 Task: Calculate the distance between Nashville and Radnor Lake.
Action: Key pressed ashvill
Screenshot: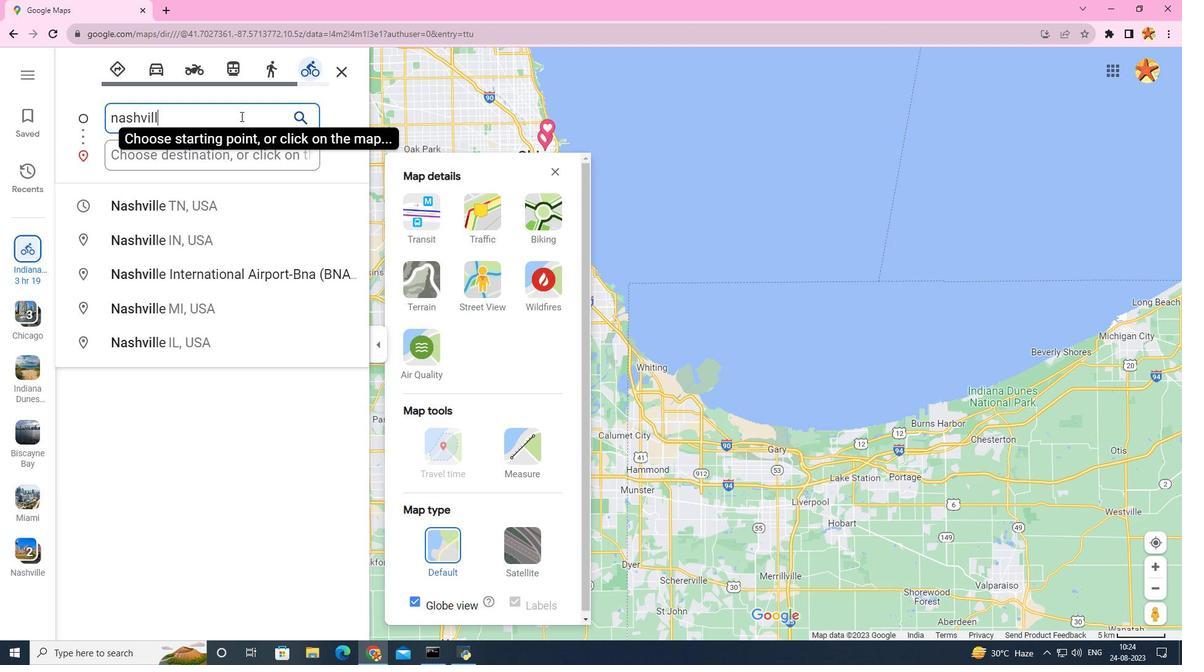 
Action: Mouse moved to (160, 215)
Screenshot: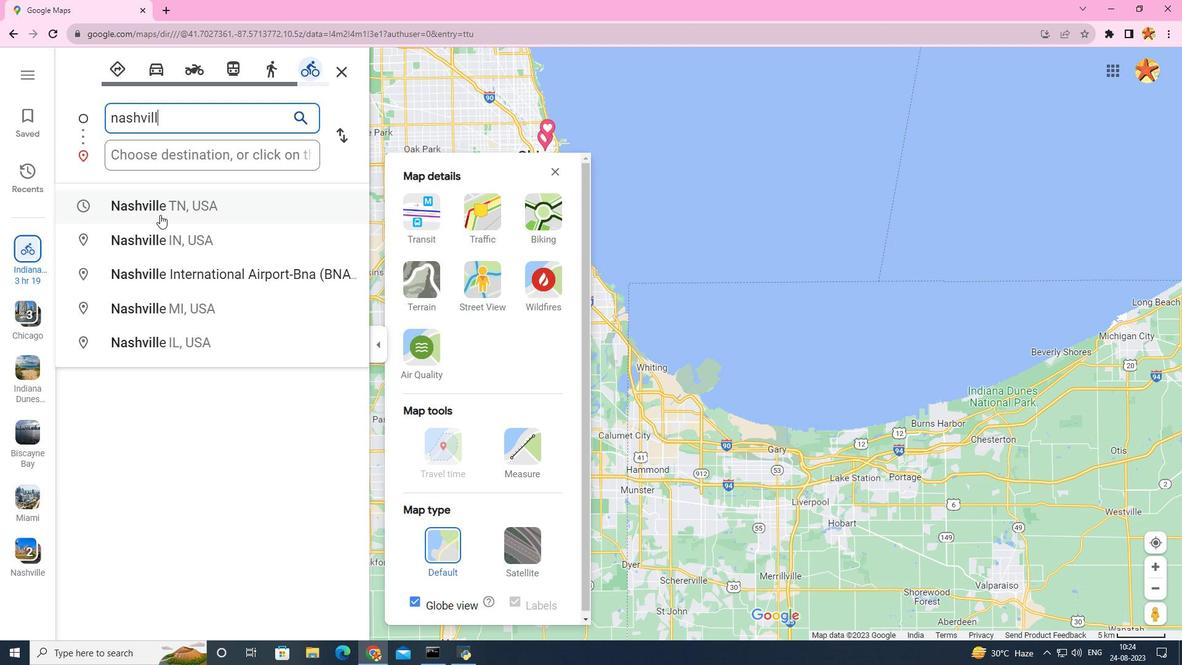 
Action: Mouse scrolled (160, 216) with delta (0, 0)
Screenshot: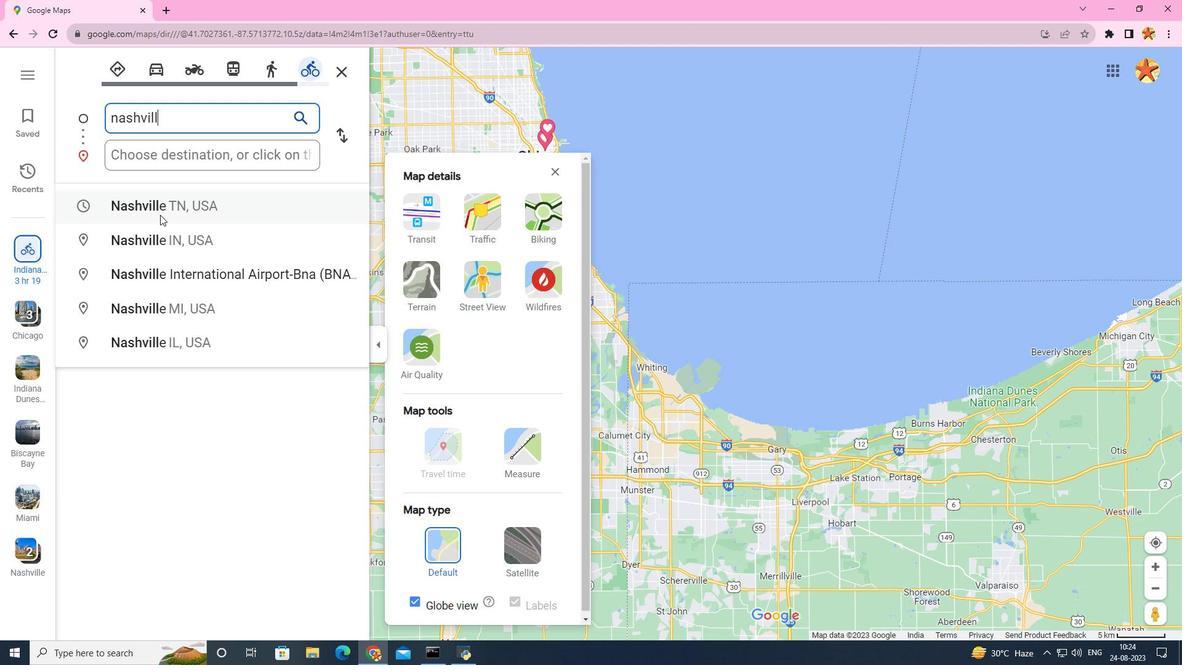 
Action: Mouse moved to (160, 214)
Screenshot: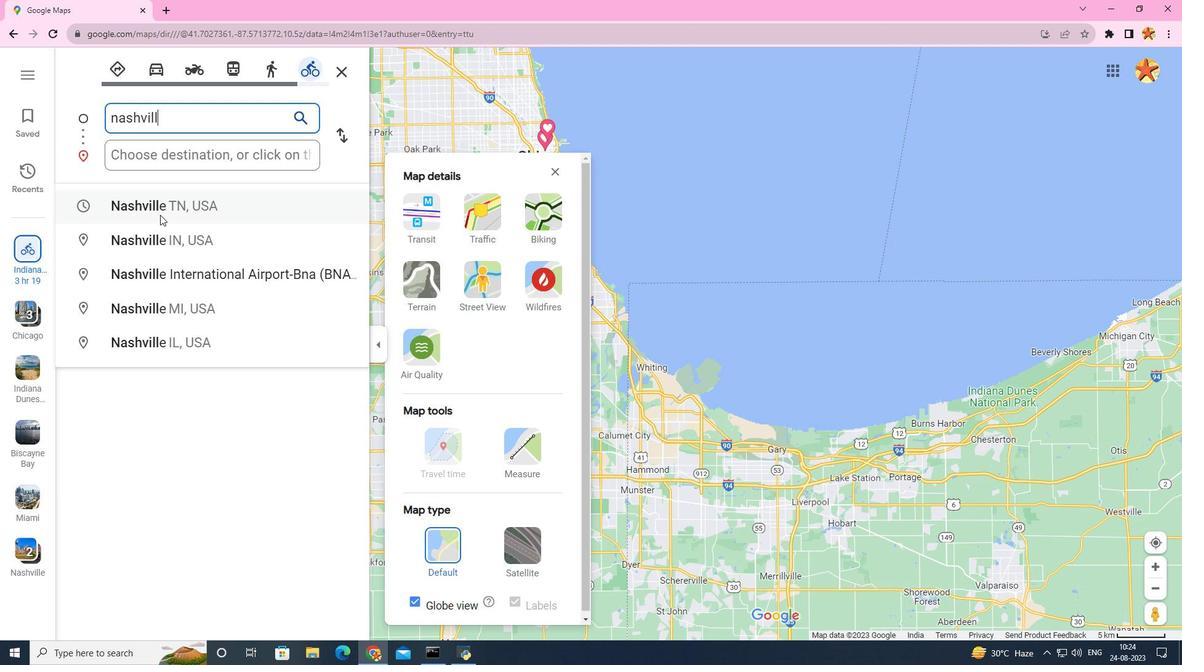 
Action: Mouse pressed left at (160, 214)
Screenshot: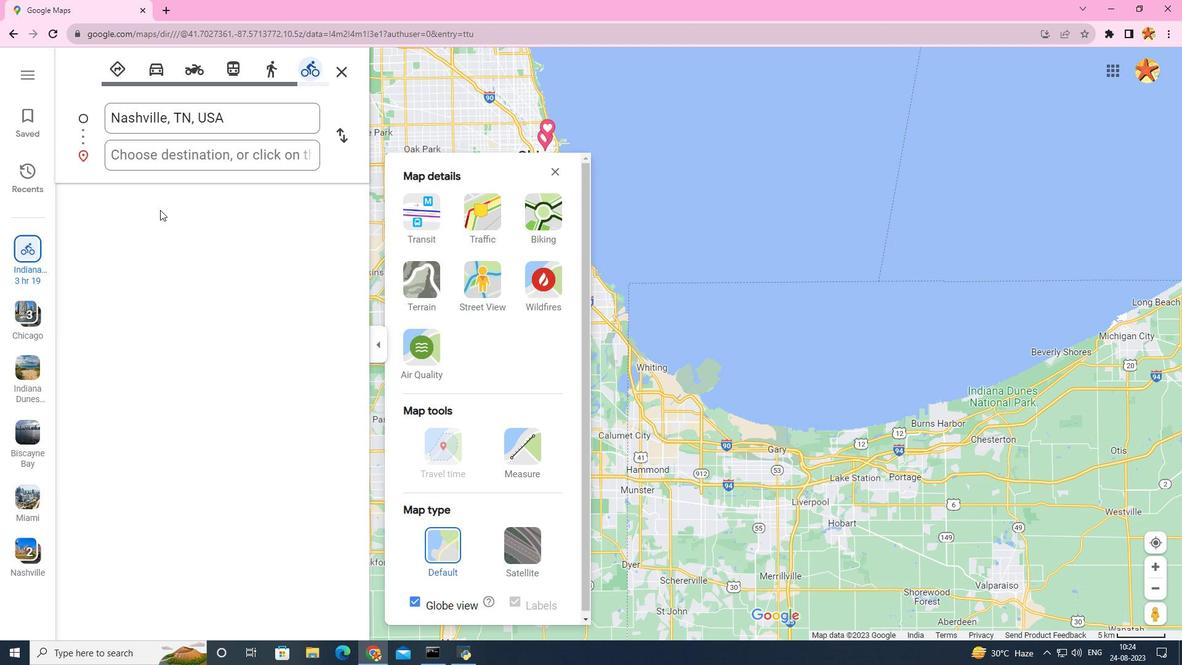 
Action: Mouse moved to (154, 155)
Screenshot: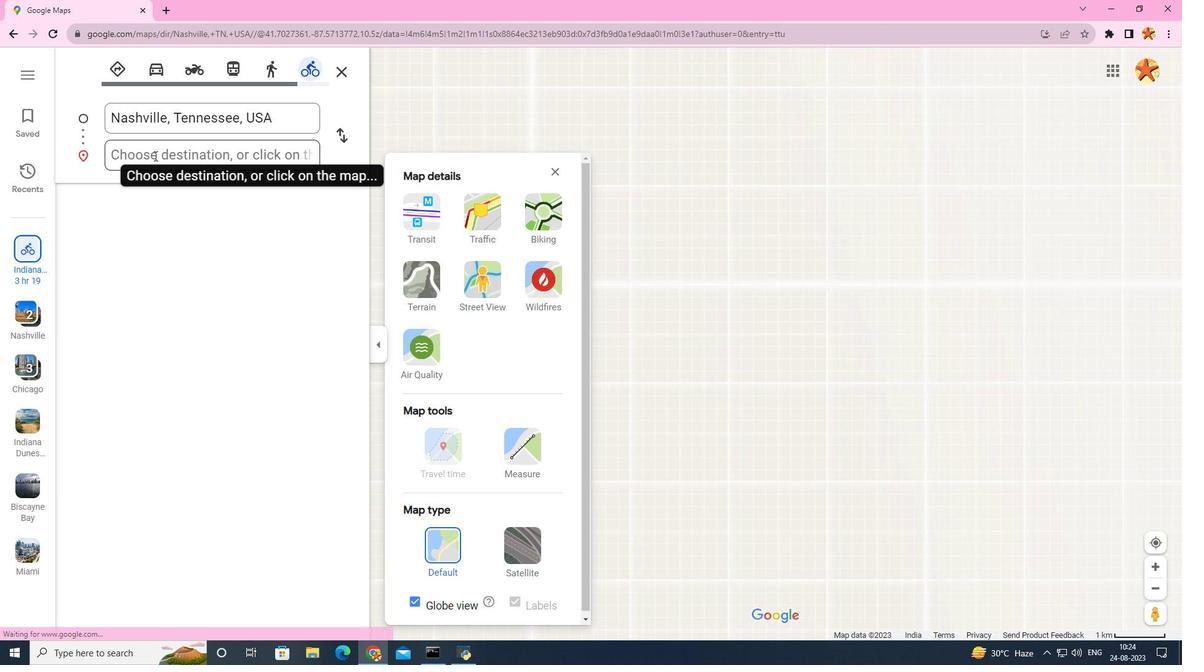 
Action: Mouse pressed left at (154, 155)
Screenshot: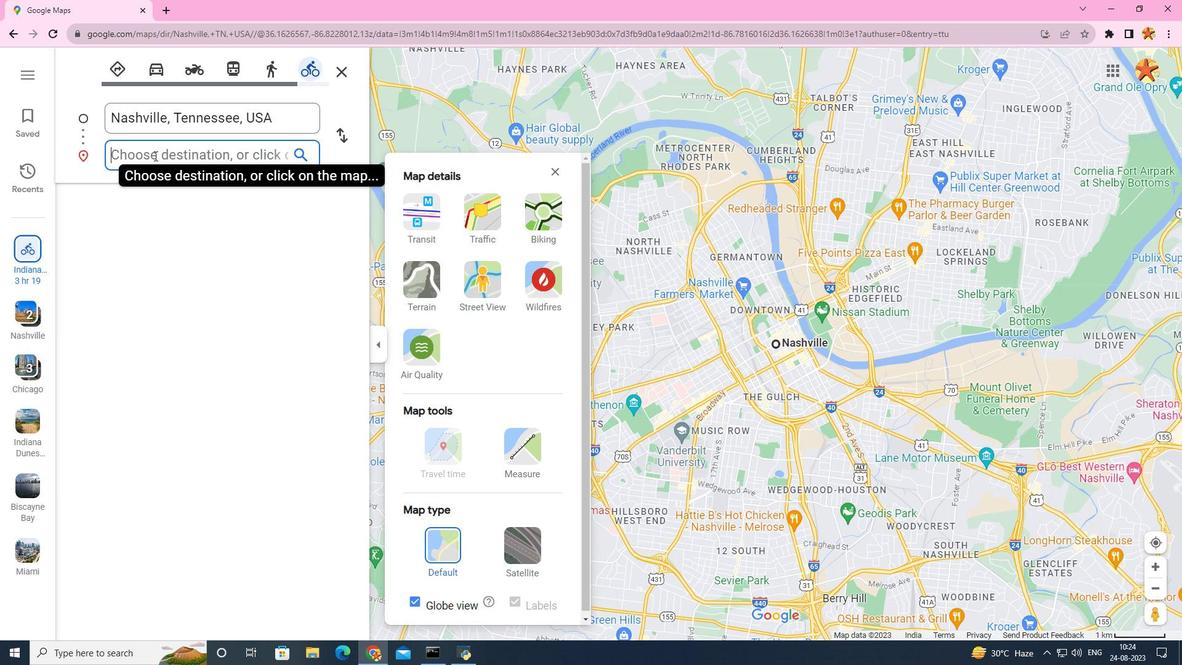 
Action: Mouse scrolled (154, 155) with delta (0, 0)
Screenshot: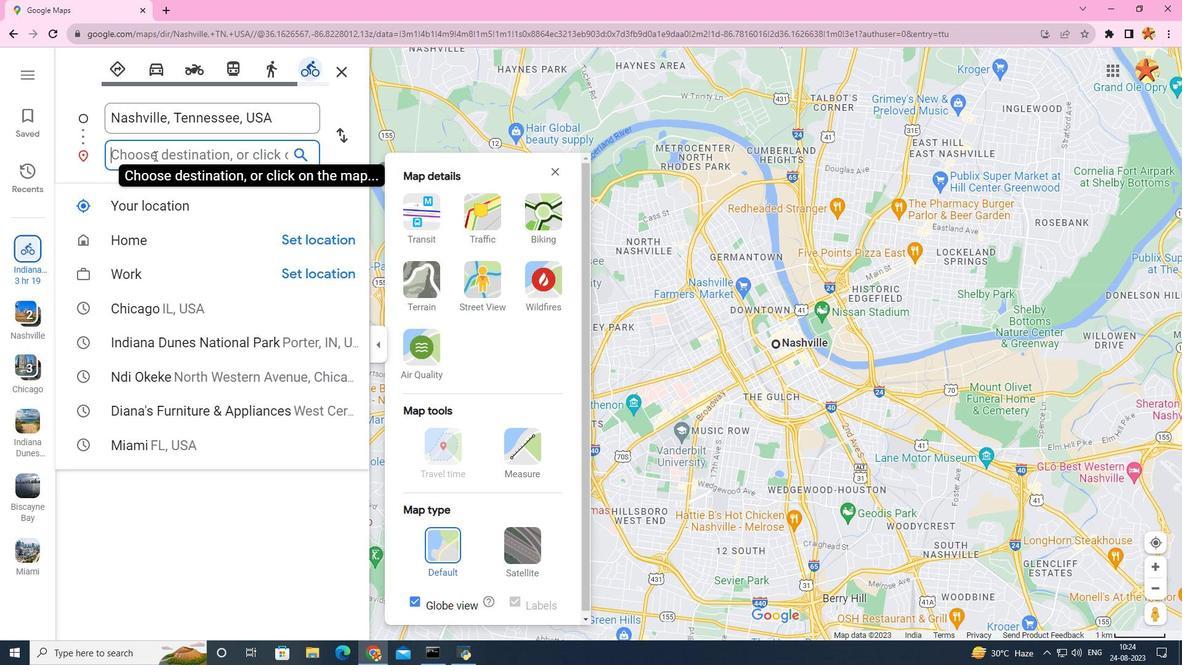 
Action: Mouse moved to (154, 155)
Screenshot: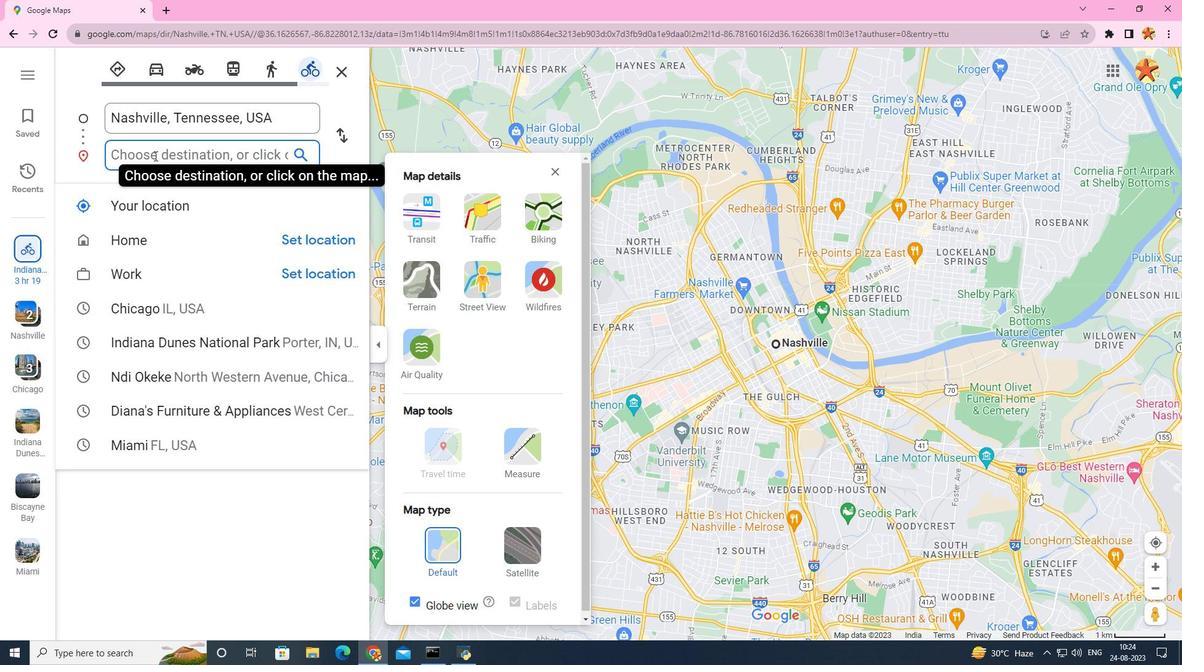 
Action: Key pressed radnor
Screenshot: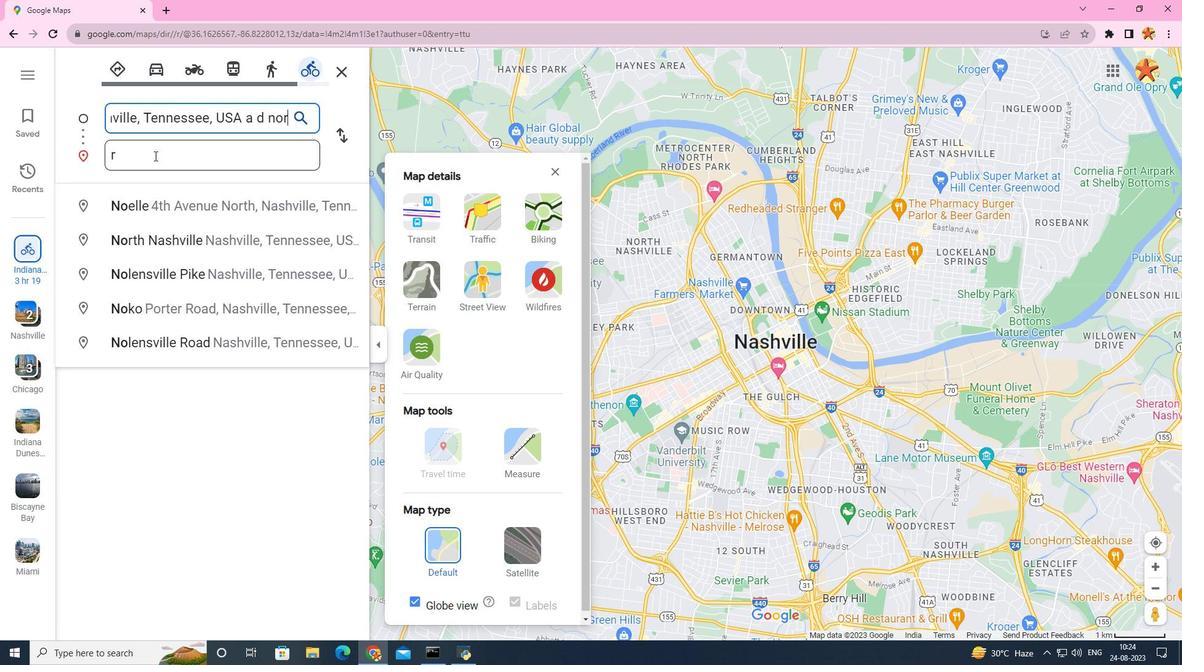 
Action: Mouse moved to (154, 155)
Screenshot: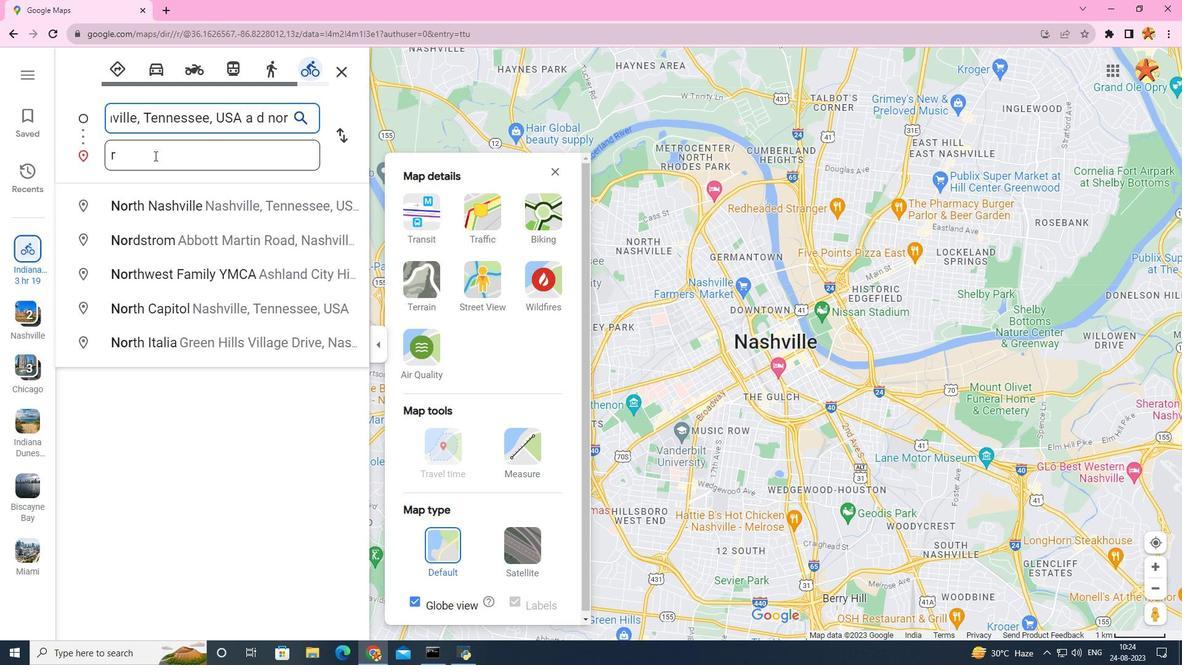 
Action: Mouse pressed left at (154, 155)
Screenshot: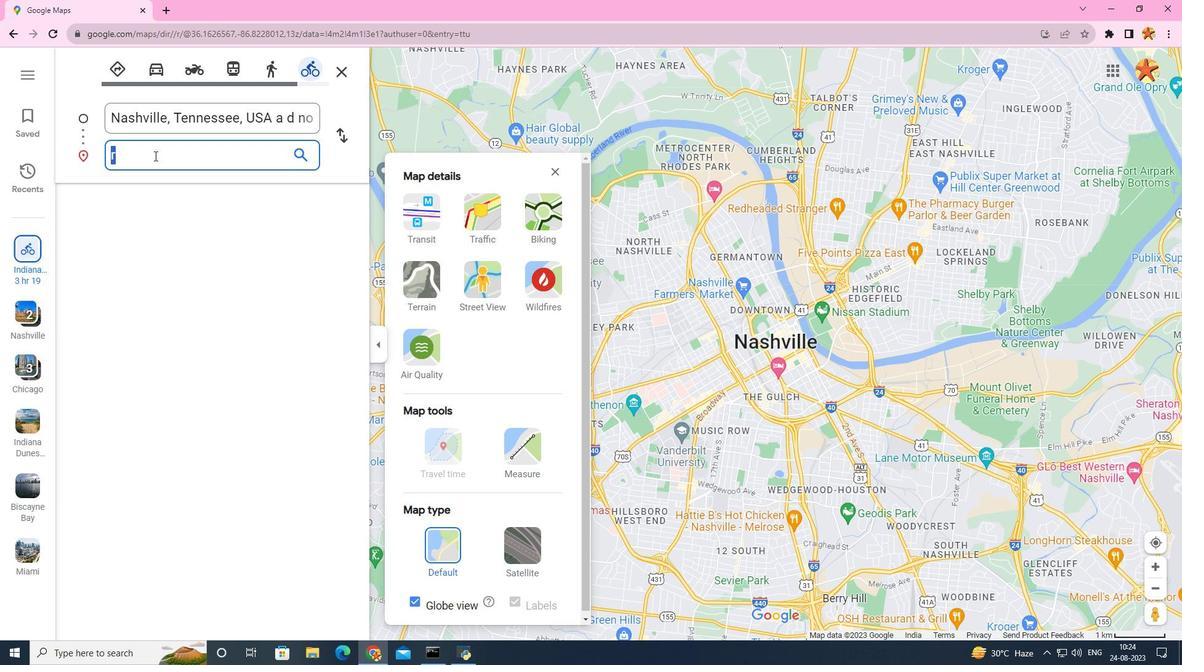 
Action: Mouse pressed left at (154, 155)
Screenshot: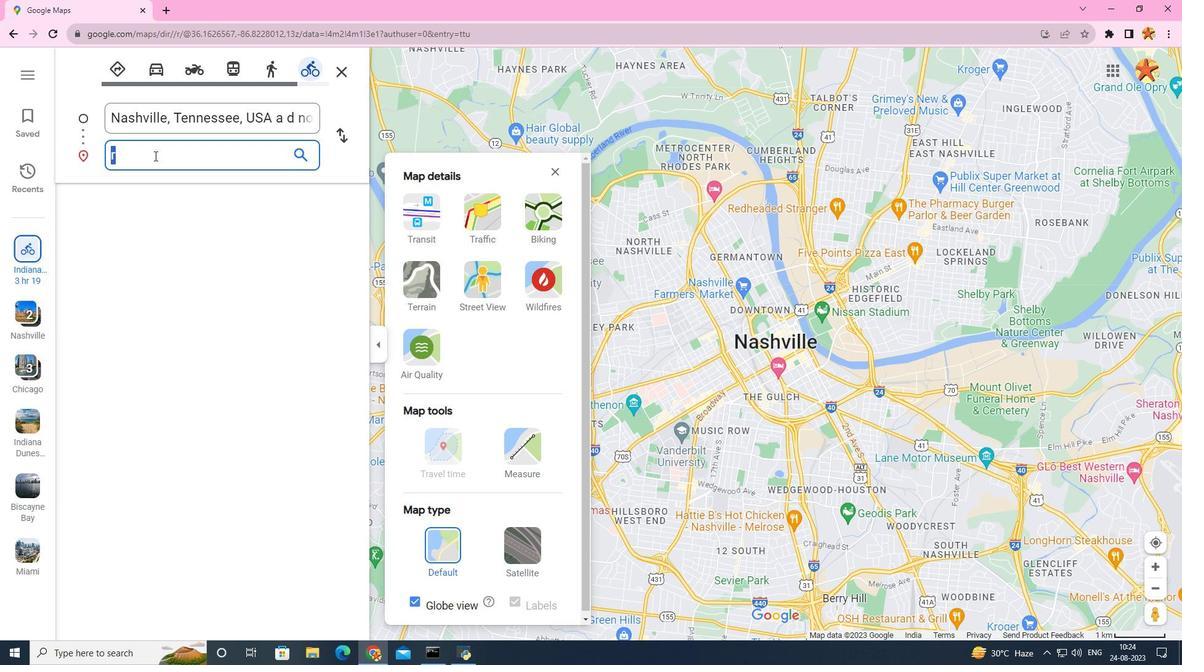 
Action: Mouse moved to (152, 156)
Screenshot: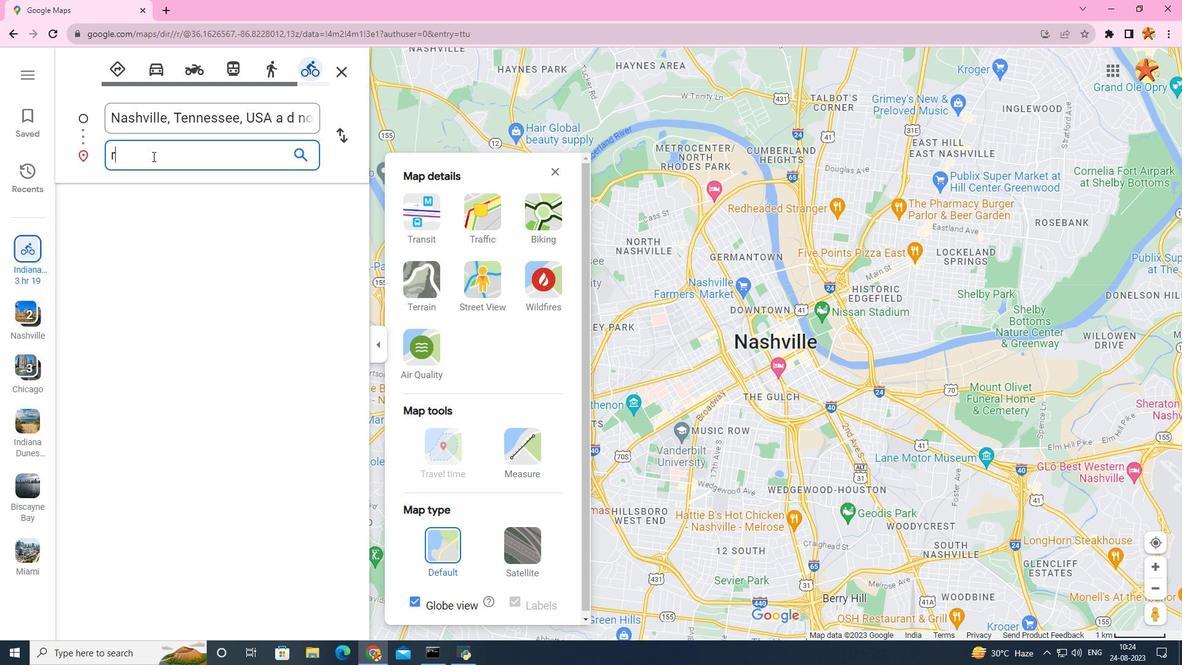 
Action: Mouse pressed left at (152, 156)
Screenshot: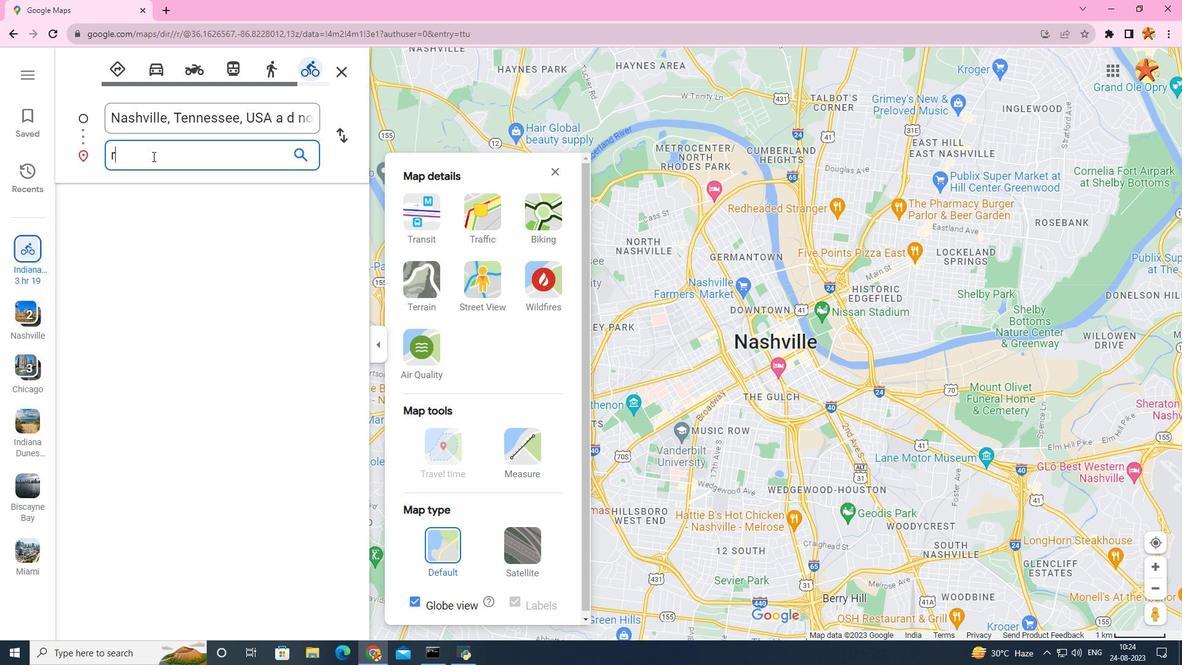 
Action: Mouse moved to (165, 150)
Screenshot: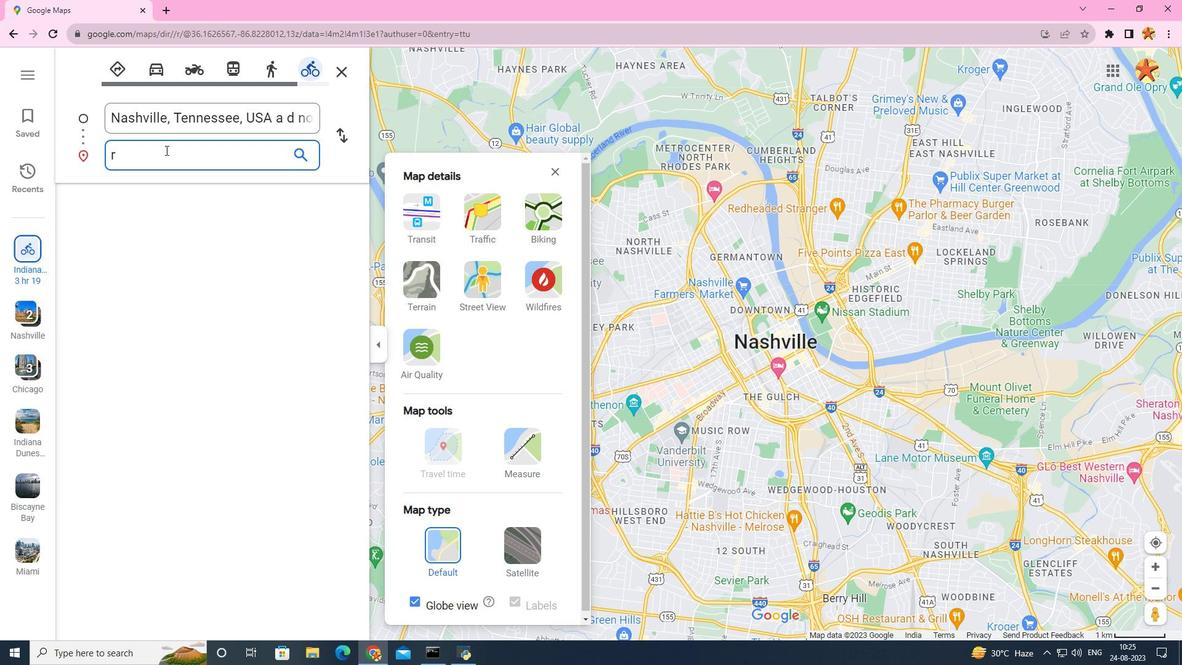 
Action: Key pressed ad
Screenshot: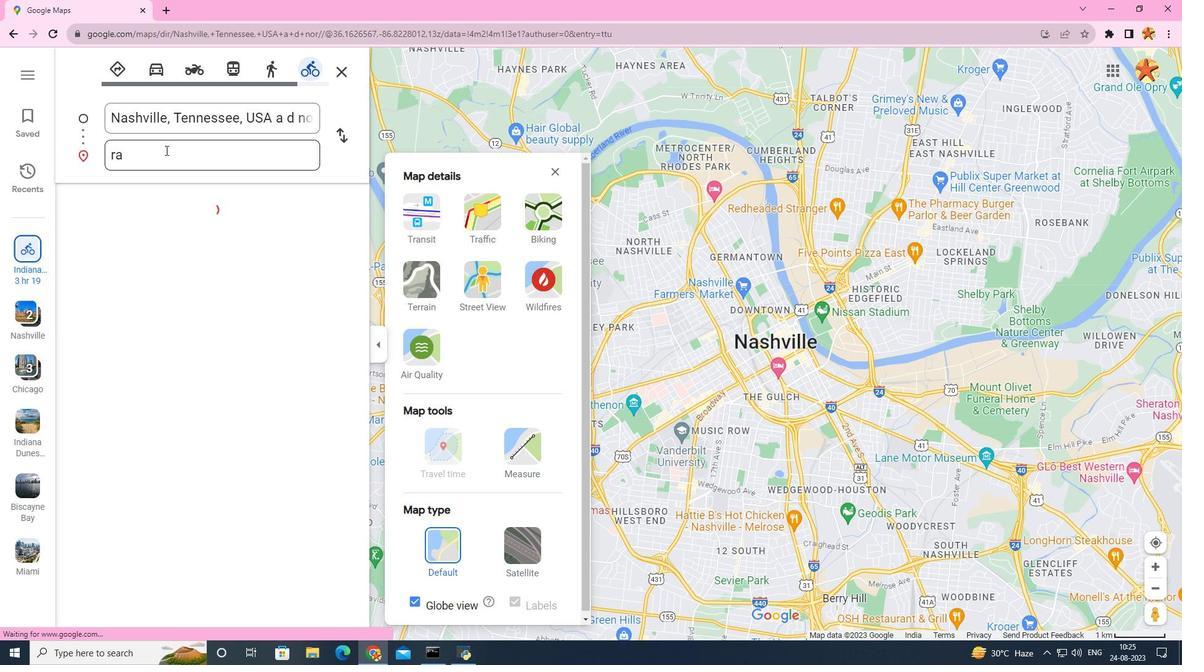 
Action: Mouse pressed left at (165, 150)
Screenshot: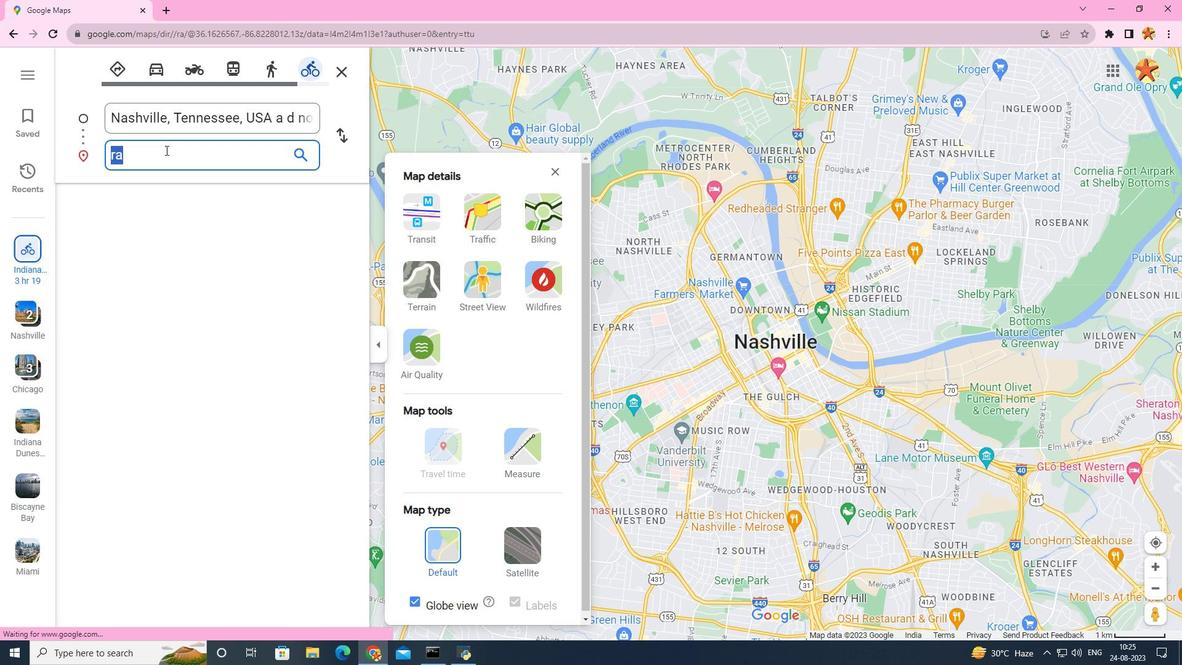 
Action: Mouse pressed left at (165, 150)
Screenshot: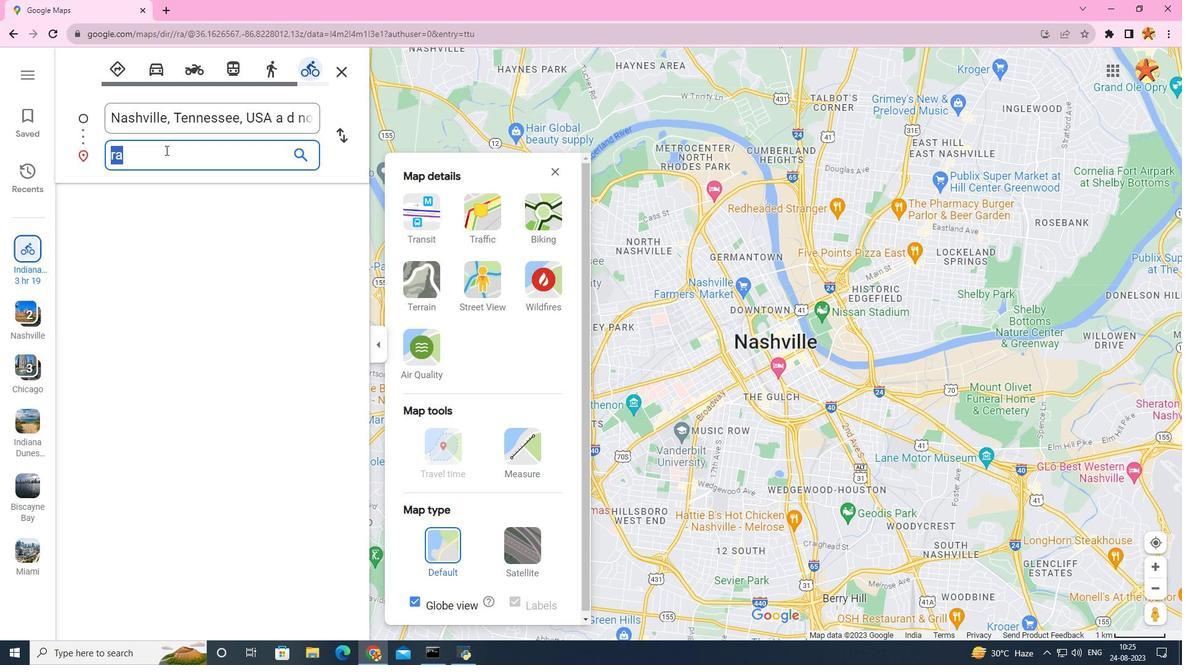 
Action: Mouse pressed left at (165, 150)
Screenshot: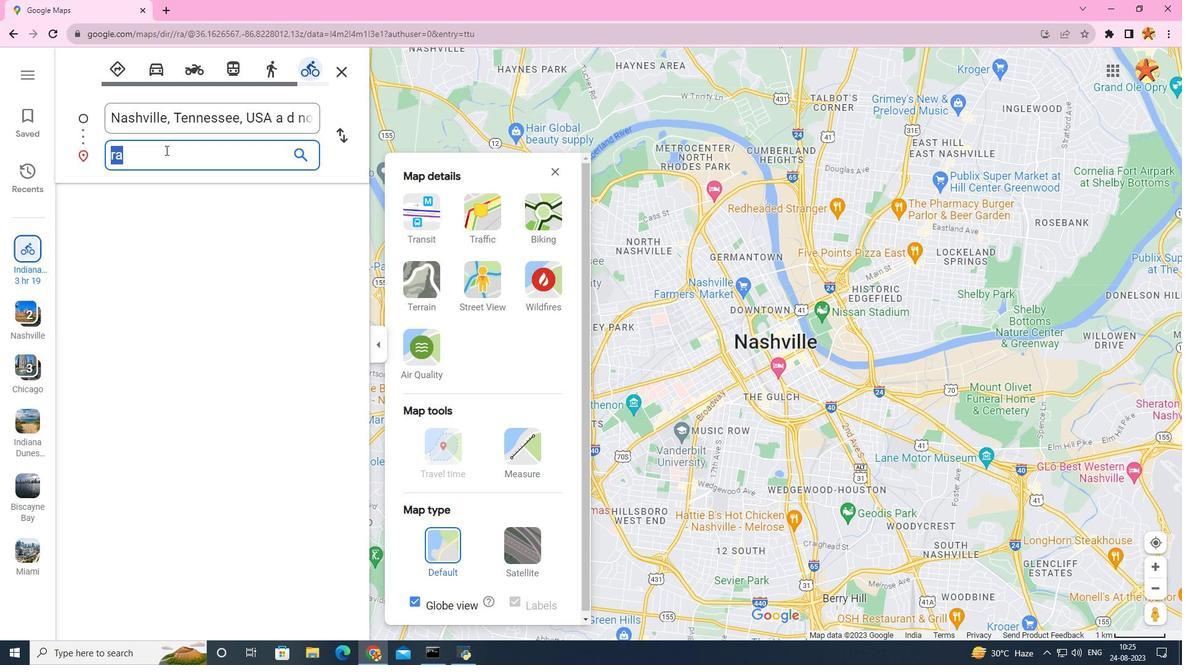 
Action: Key pressed d
Screenshot: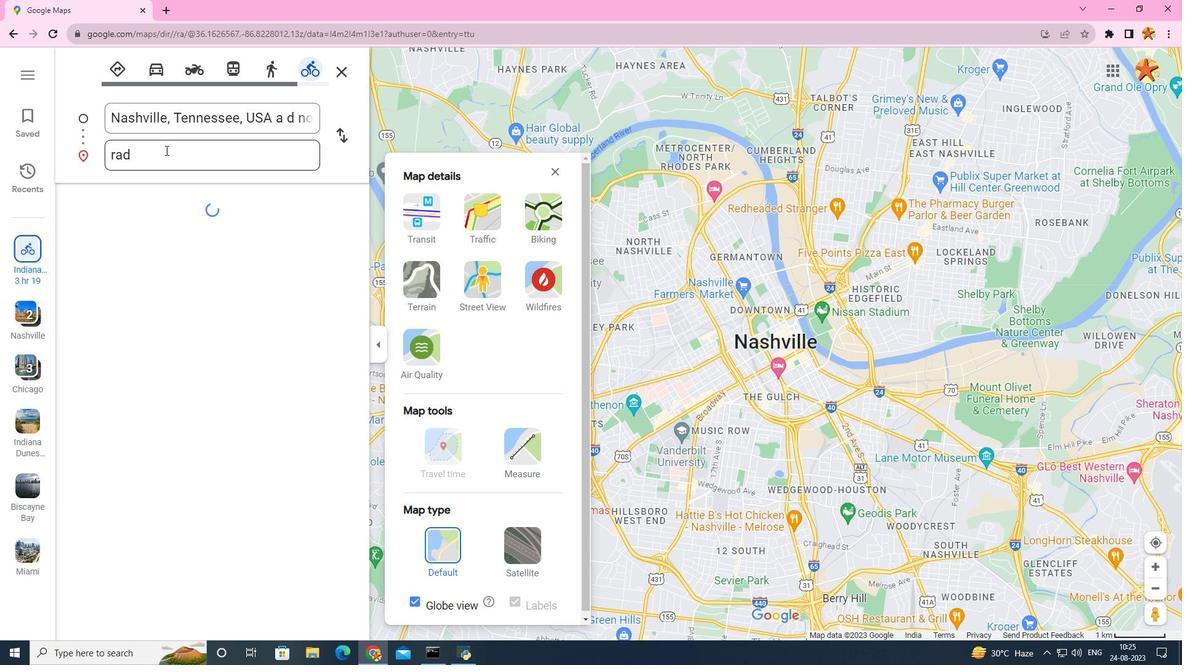 
Action: Mouse pressed left at (165, 150)
Screenshot: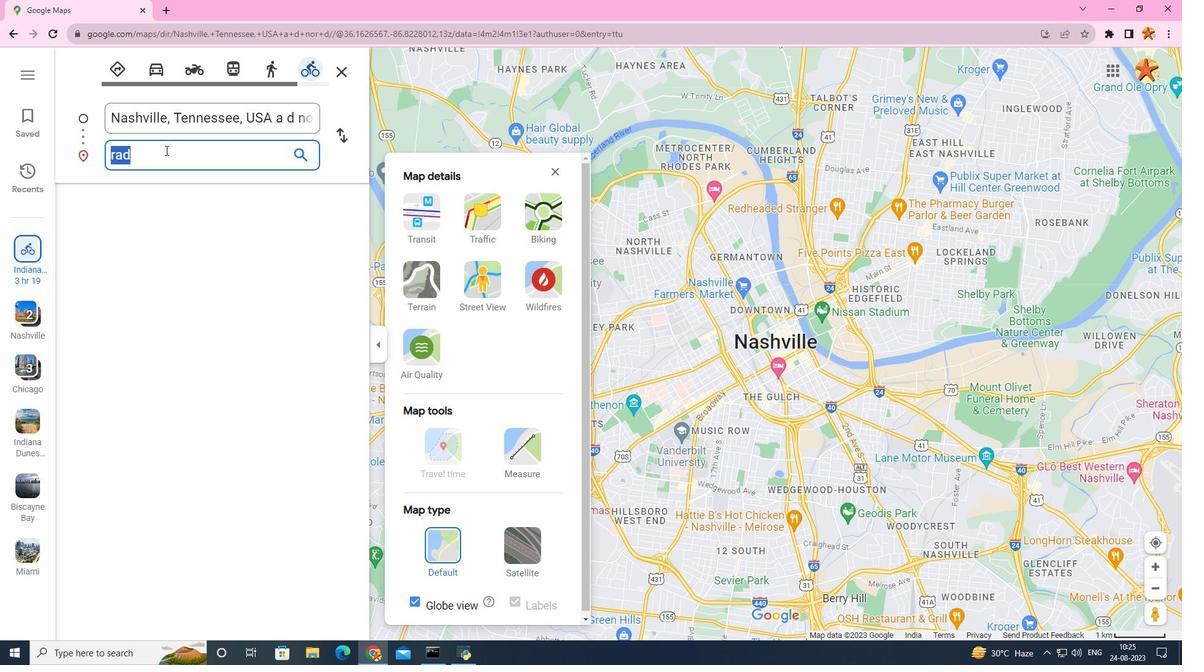 
Action: Mouse pressed left at (165, 150)
Screenshot: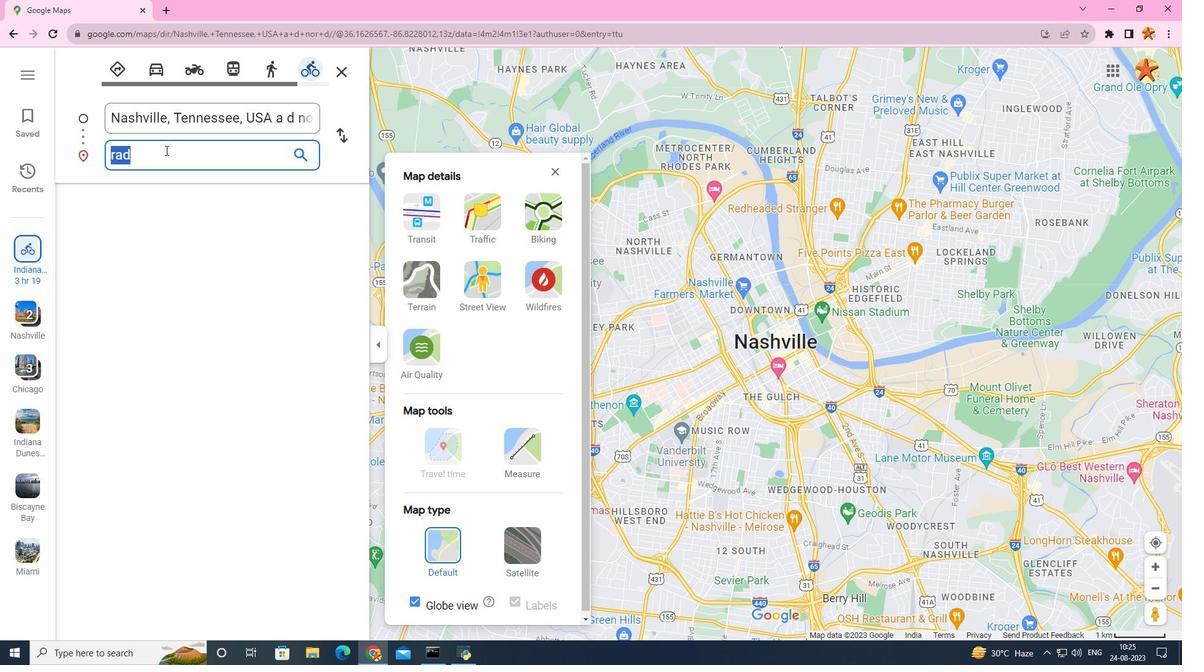 
Action: Mouse moved to (165, 150)
Screenshot: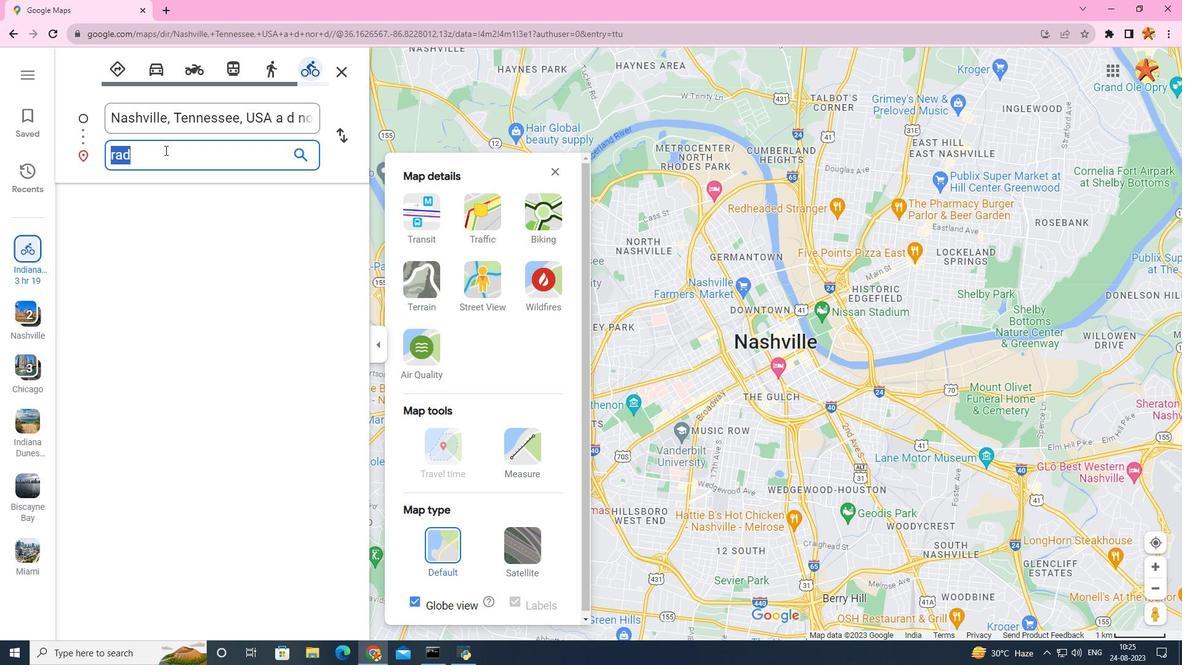 
Action: Mouse pressed left at (165, 150)
Screenshot: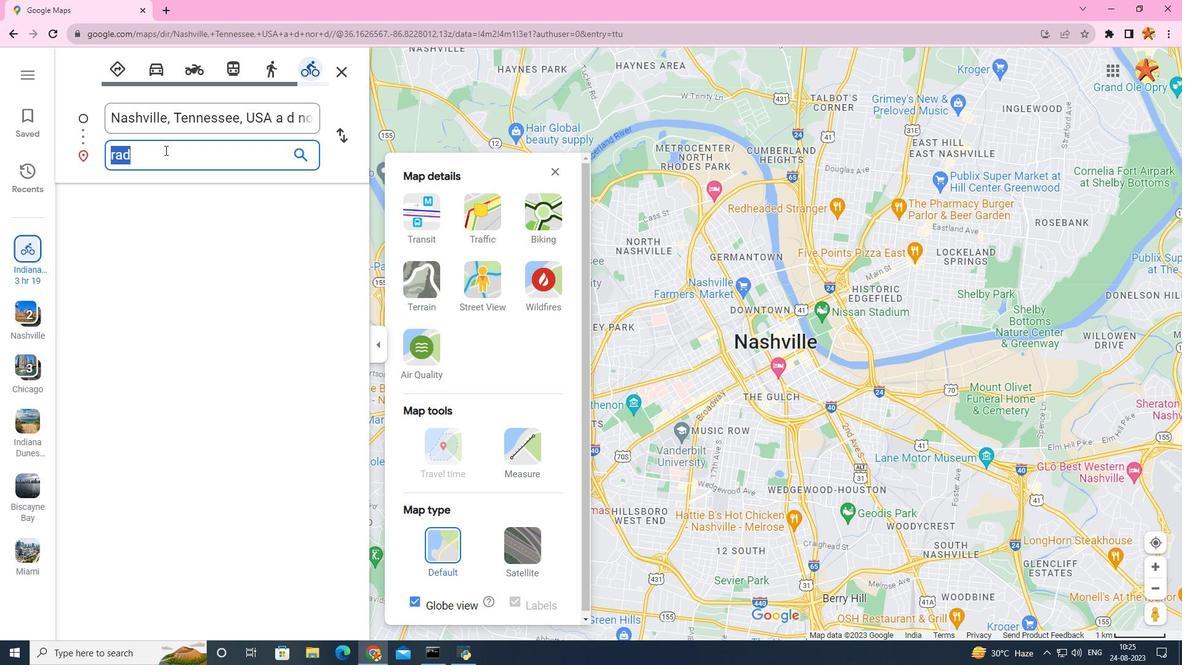
Action: Mouse moved to (161, 150)
Screenshot: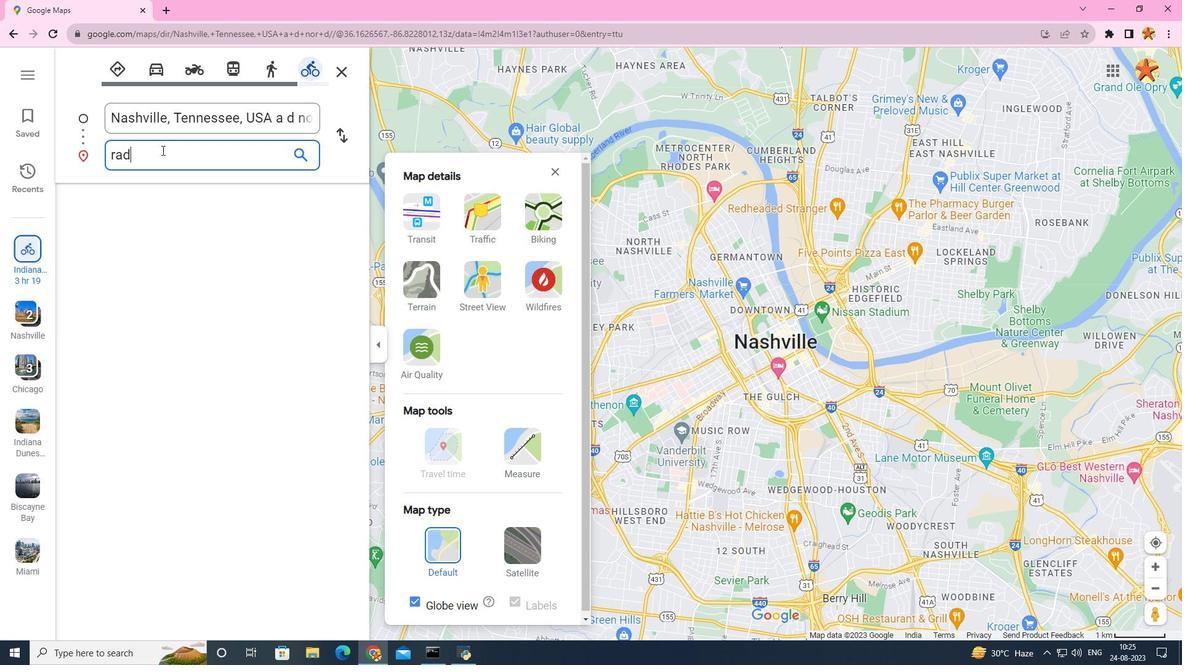 
Action: Key pressed no
Screenshot: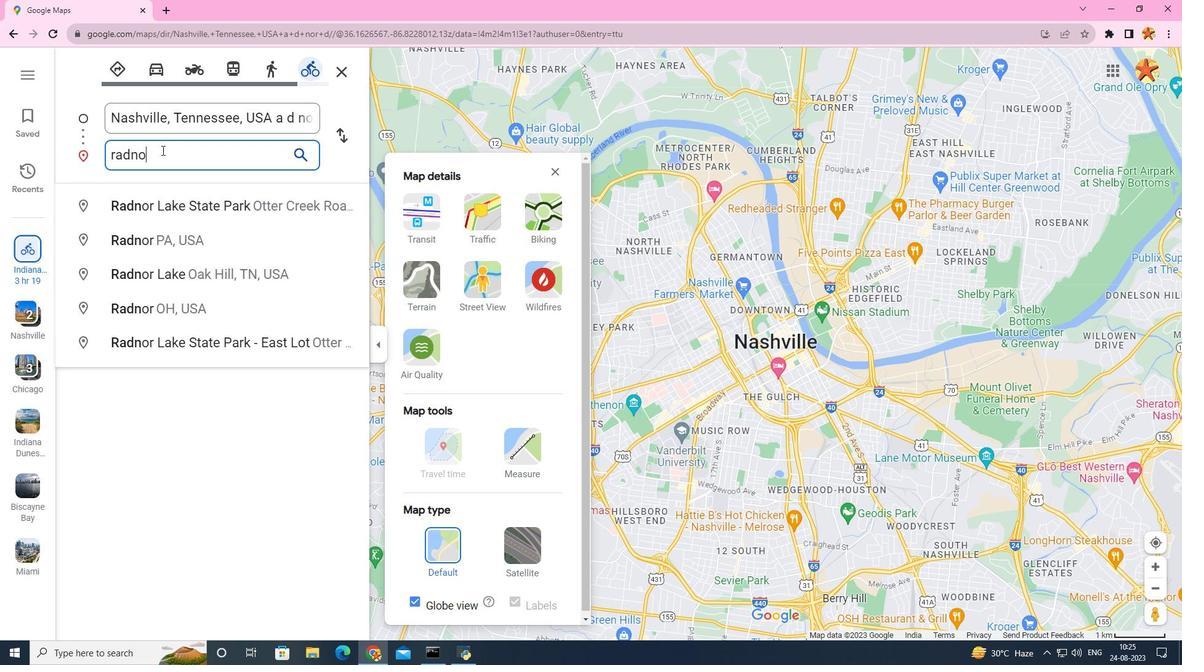 
Action: Mouse moved to (148, 235)
Screenshot: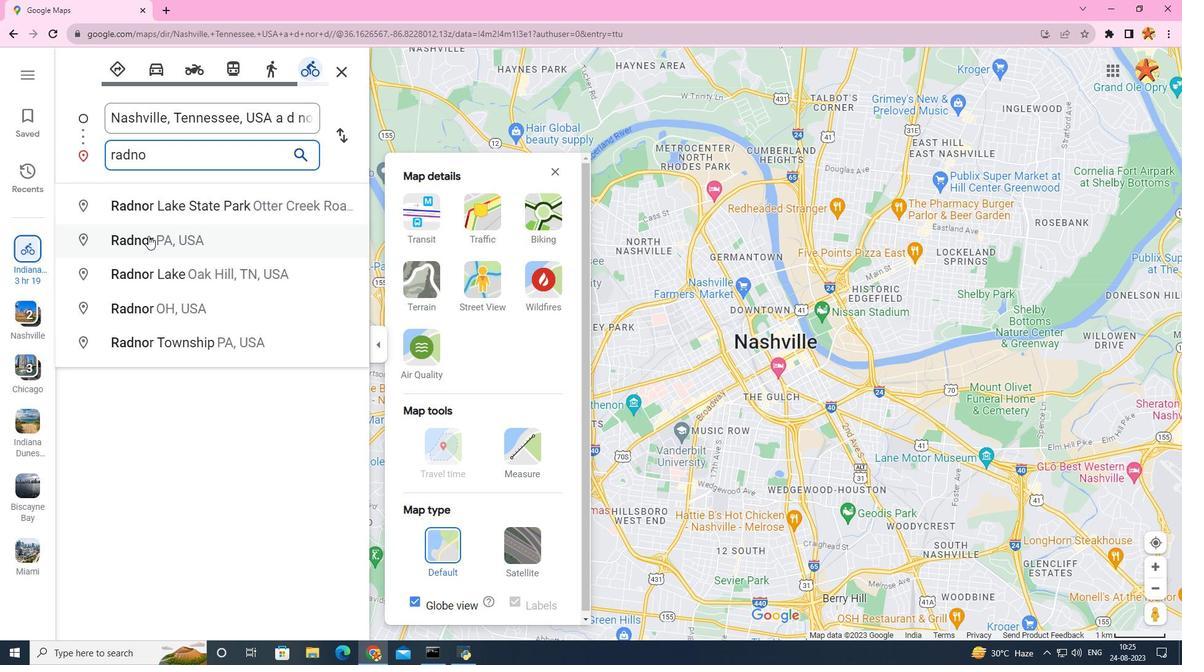 
Action: Mouse pressed left at (148, 235)
Screenshot: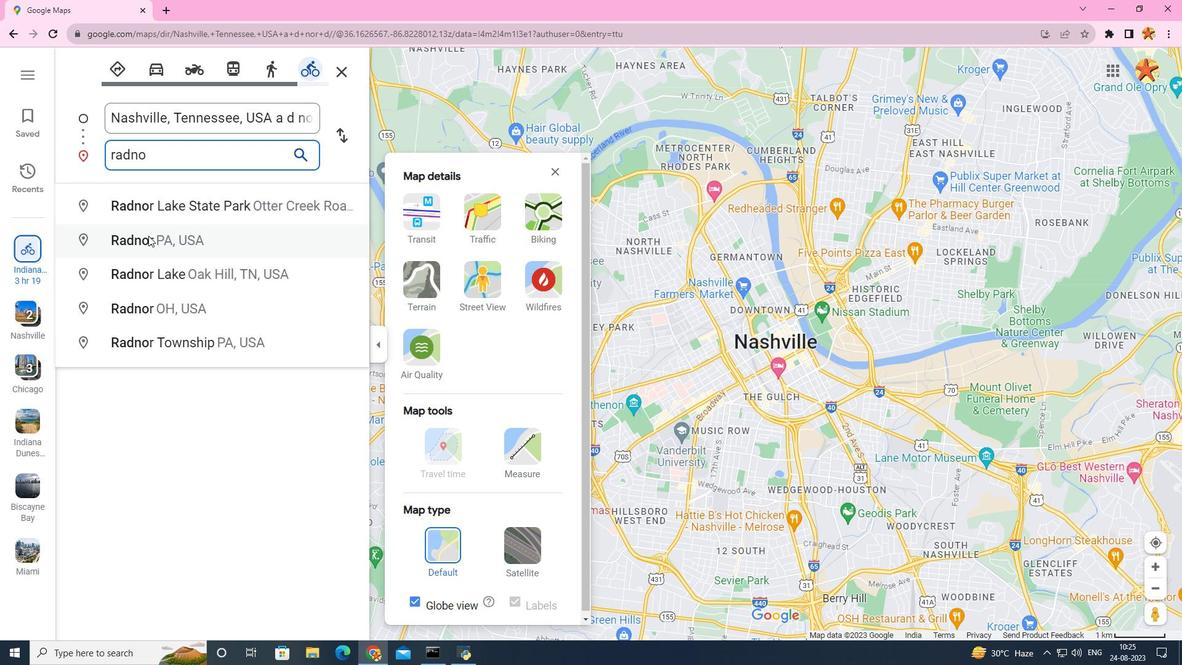 
Action: Mouse moved to (820, 328)
Screenshot: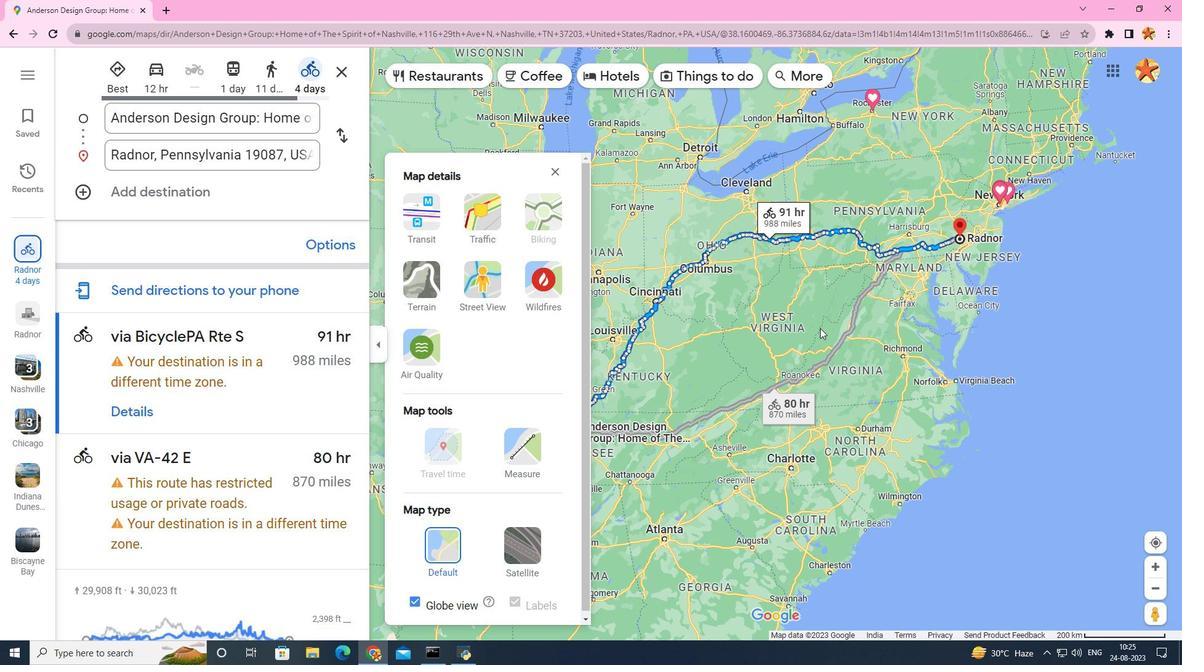 
Action: Mouse scrolled (820, 327) with delta (0, 0)
Screenshot: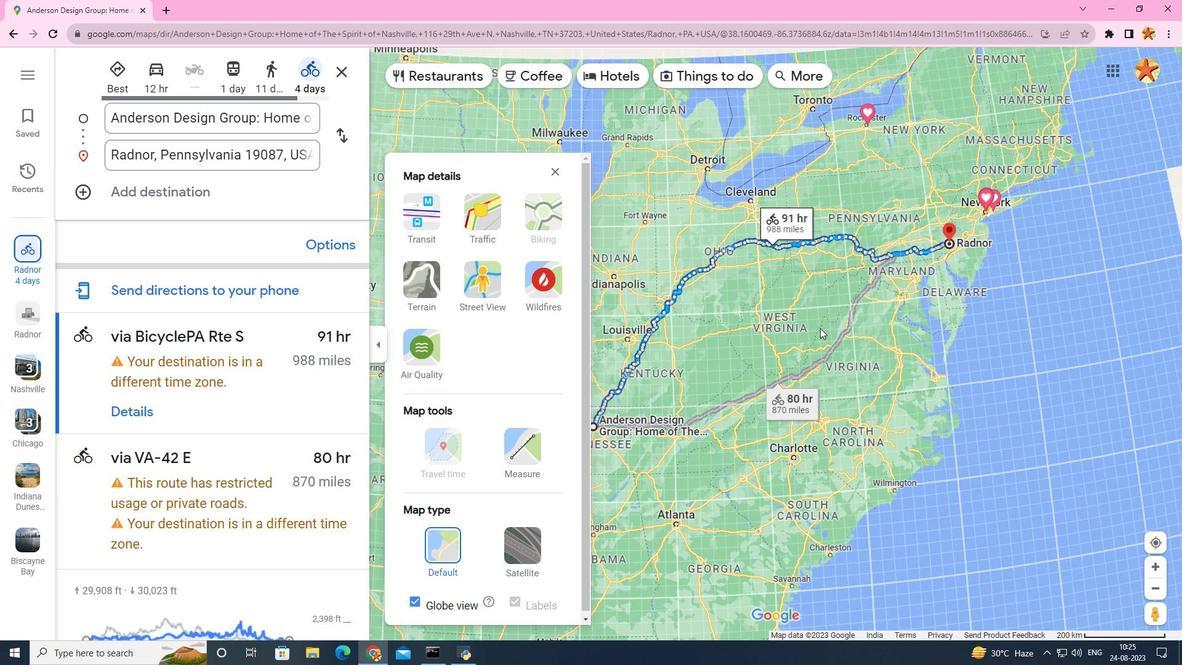 
Action: Mouse scrolled (820, 327) with delta (0, 0)
Screenshot: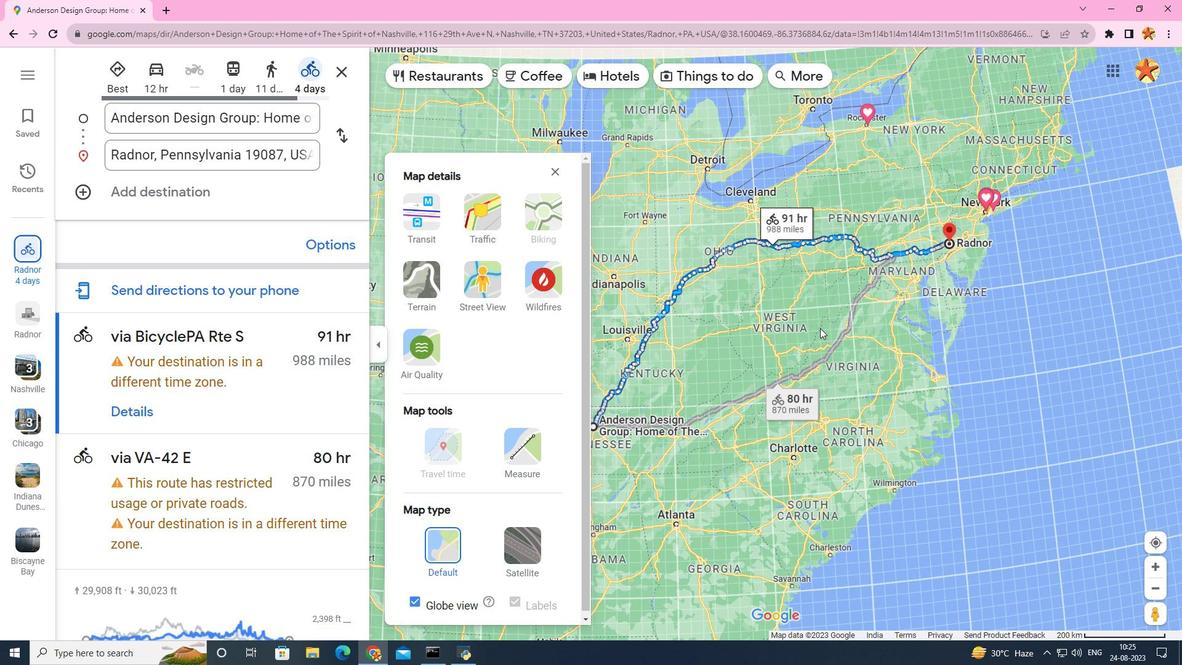 
Action: Mouse scrolled (820, 327) with delta (0, 0)
Screenshot: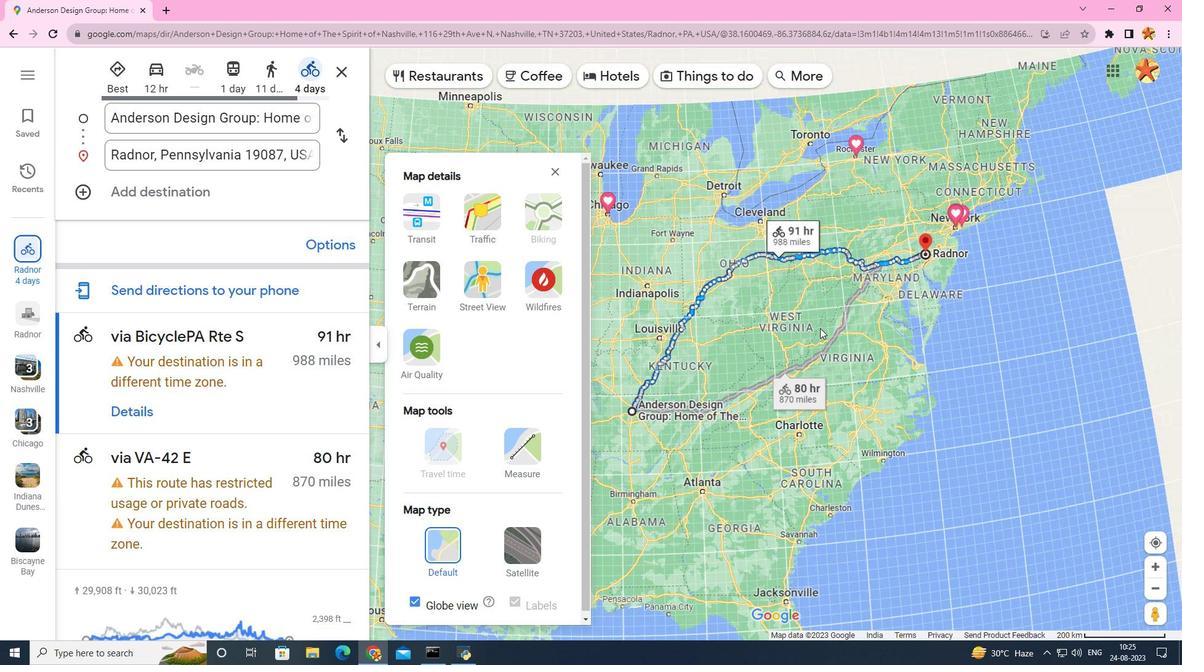 
Action: Mouse moved to (811, 330)
Screenshot: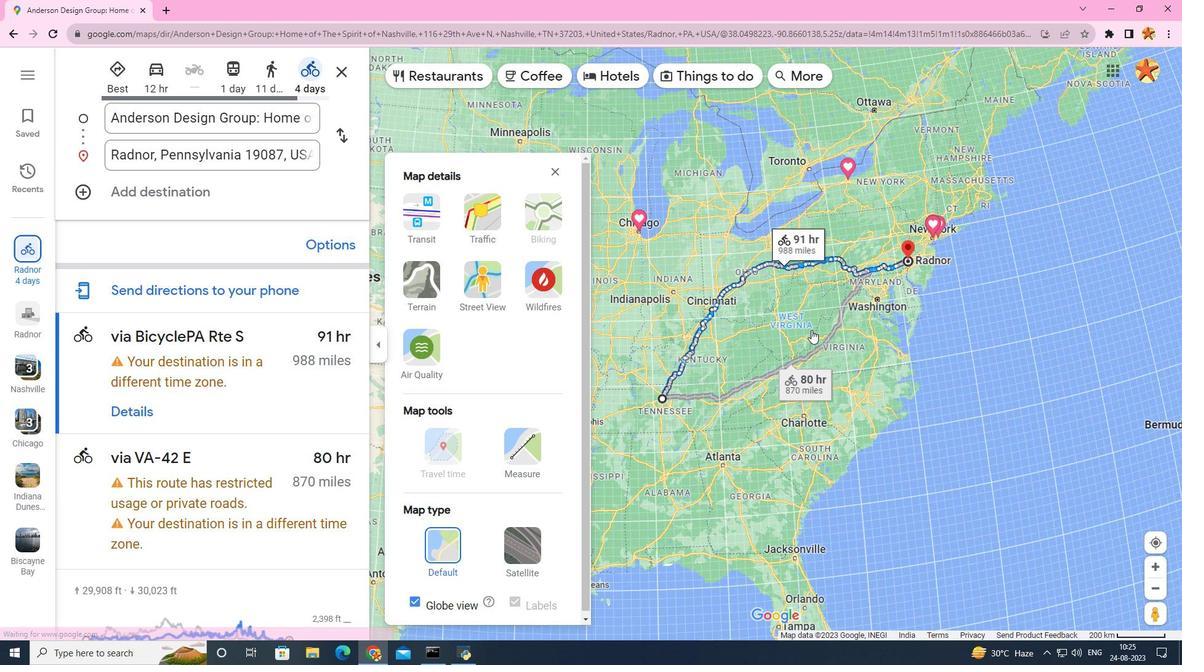 
Action: Mouse scrolled (811, 330) with delta (0, 0)
Screenshot: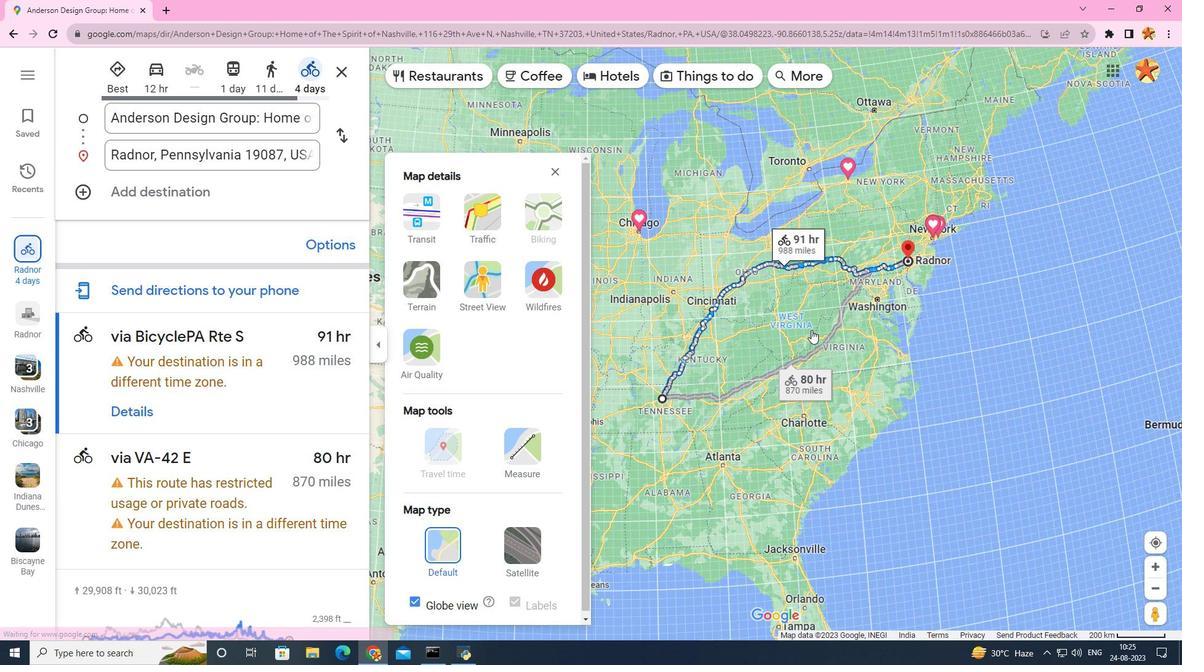 
Action: Mouse scrolled (811, 330) with delta (0, 0)
Screenshot: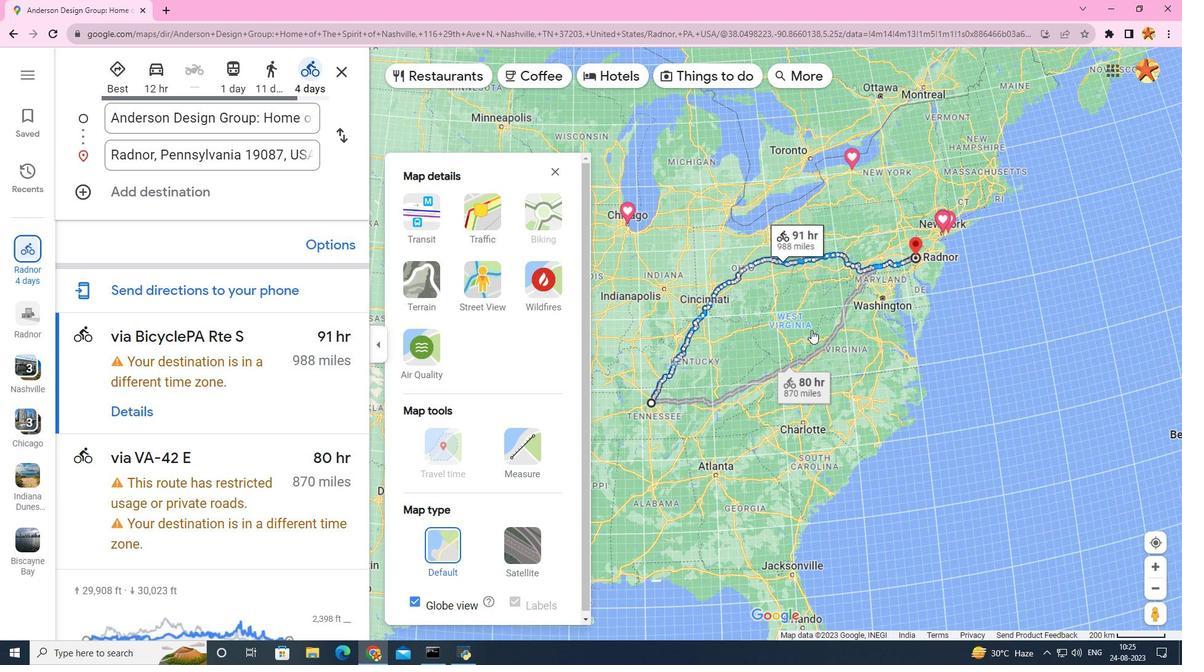 
Action: Mouse scrolled (811, 330) with delta (0, 0)
Screenshot: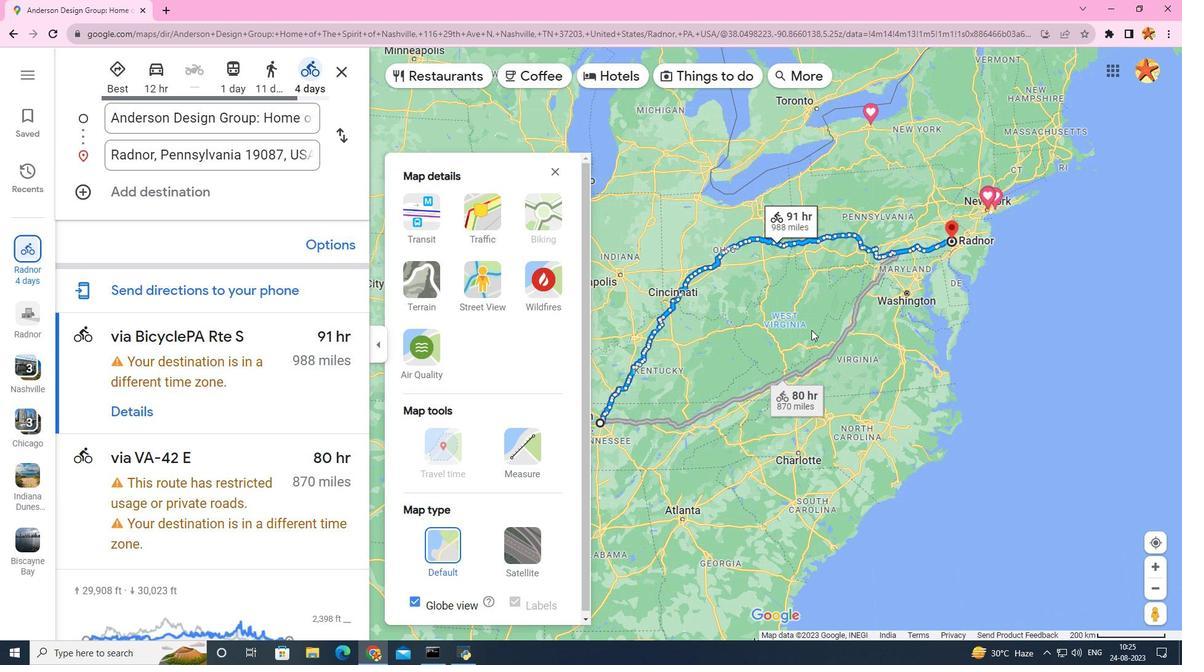 
Action: Mouse moved to (282, 120)
Screenshot: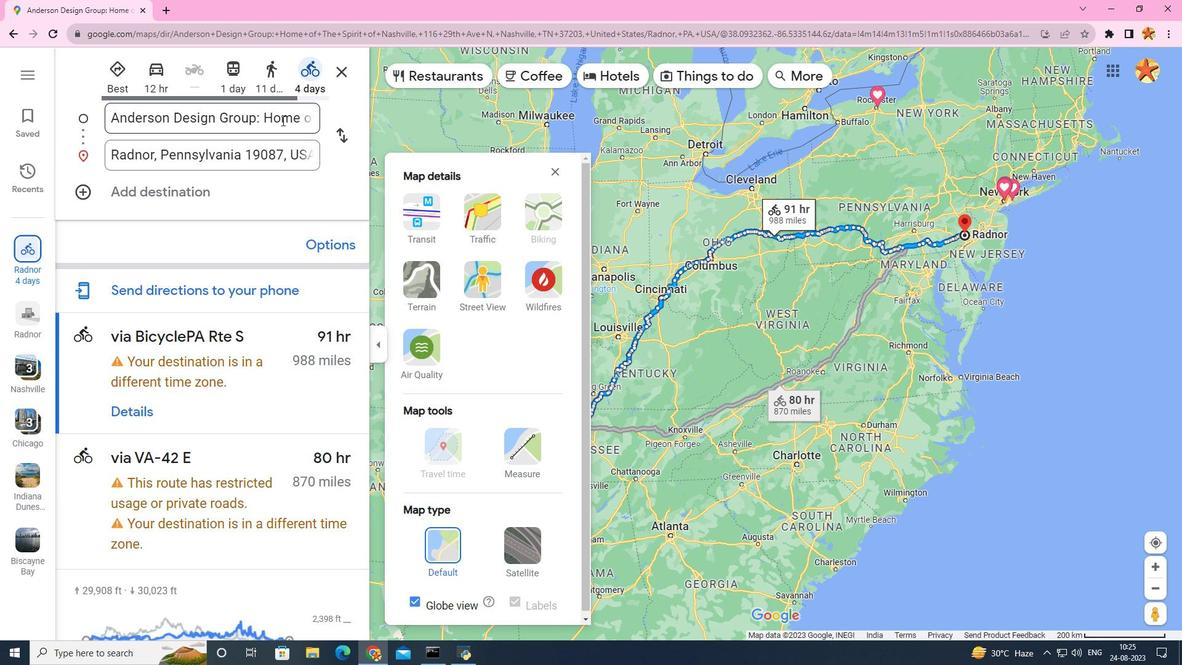 
Action: Mouse pressed left at (282, 120)
Screenshot: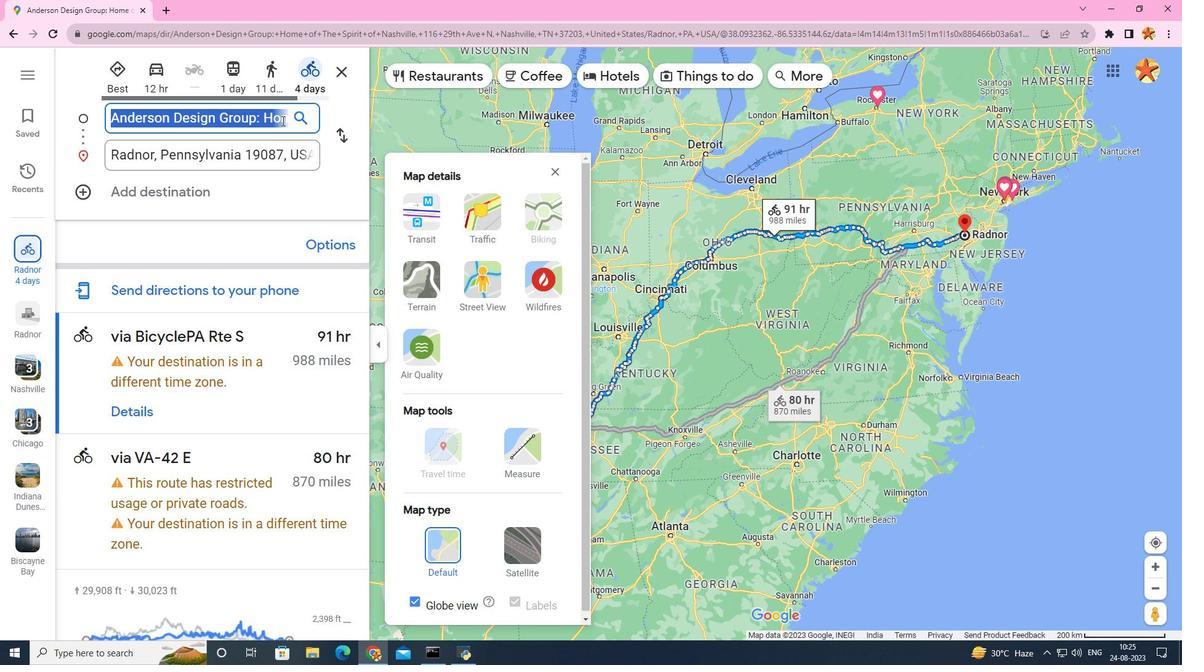 
Action: Key pressed nashv
Screenshot: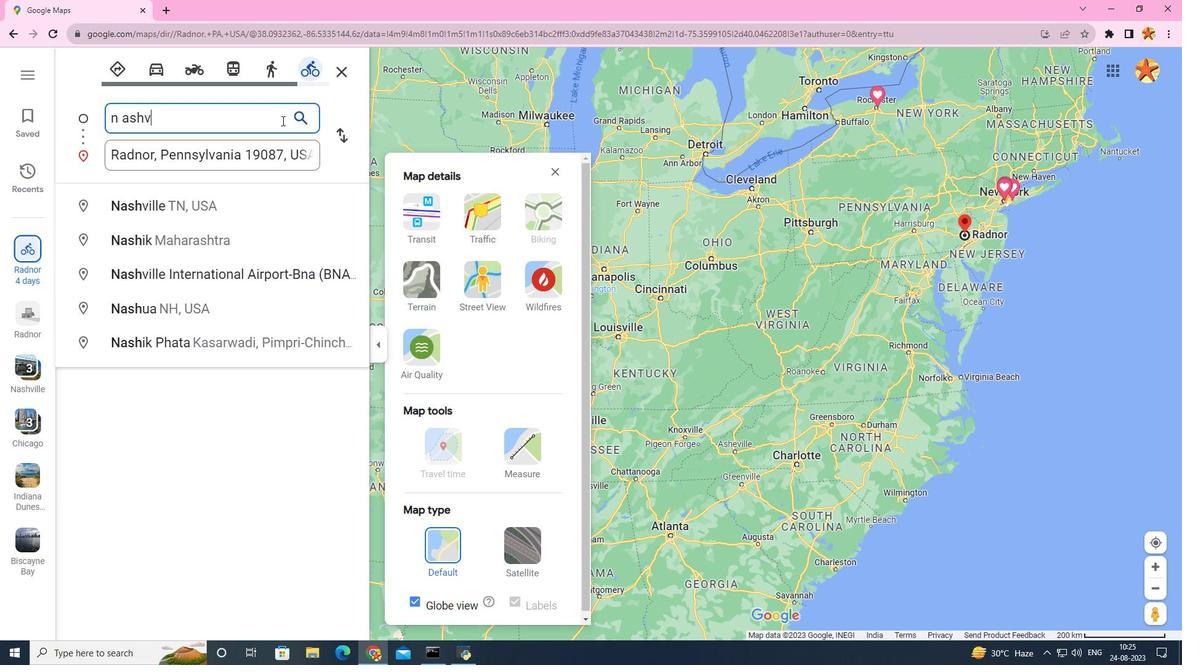 
Action: Mouse moved to (190, 197)
Screenshot: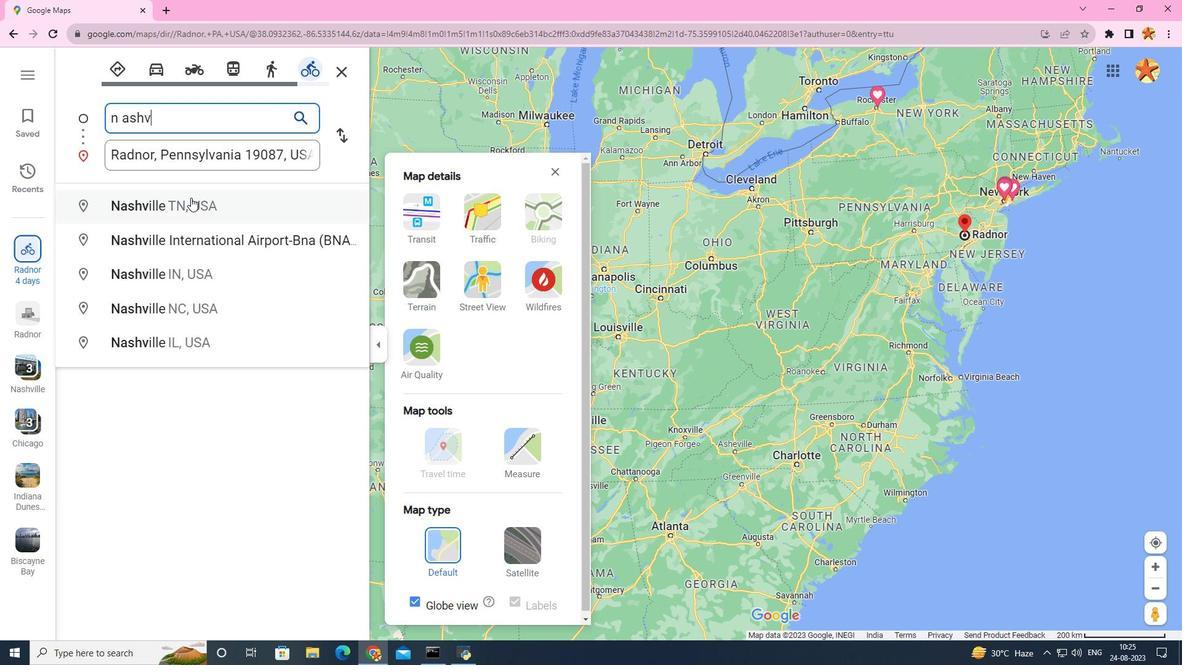 
Action: Mouse pressed left at (190, 197)
Screenshot: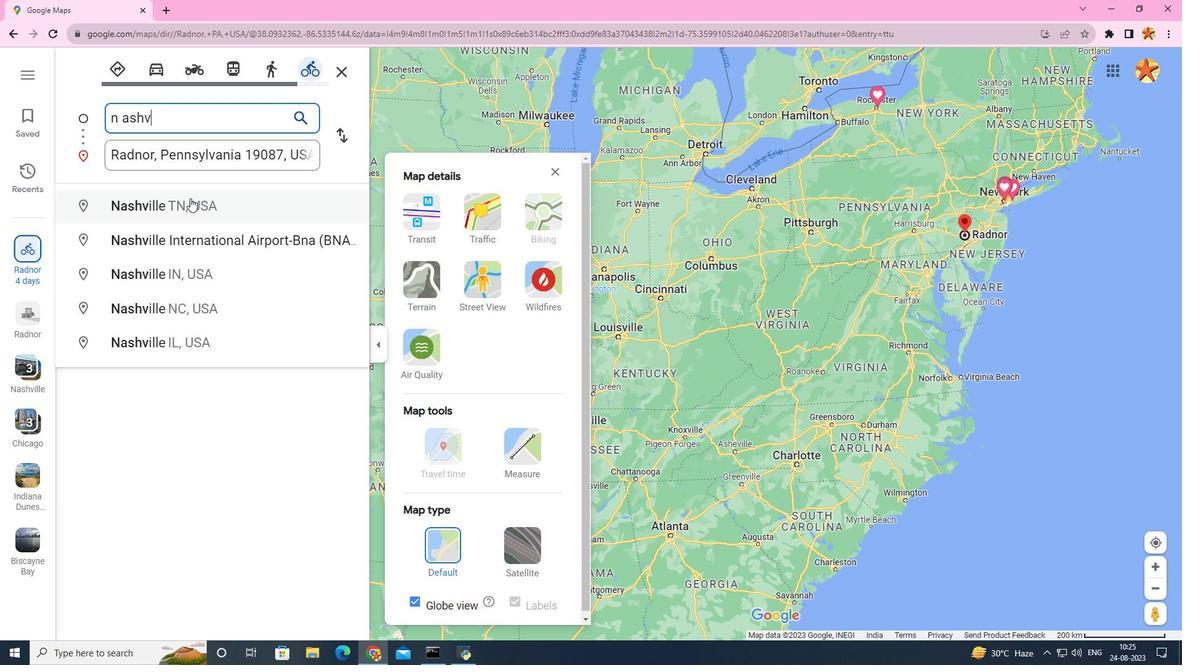 
Action: Mouse moved to (971, 218)
Screenshot: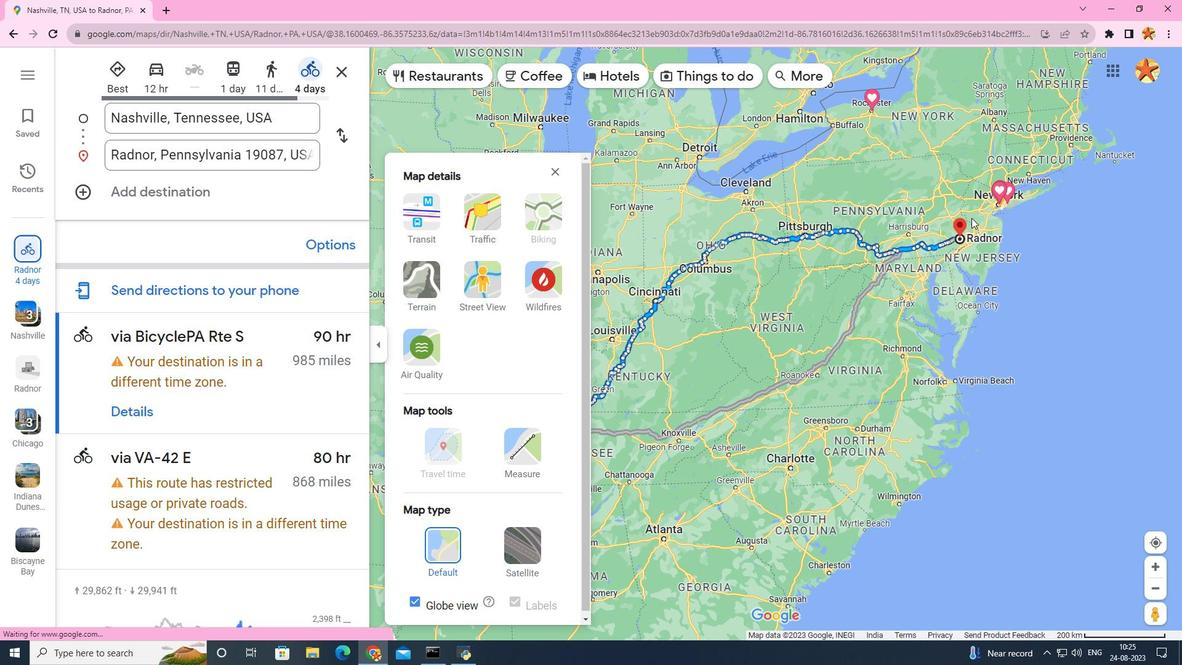 
Action: Mouse scrolled (971, 217) with delta (0, 0)
Screenshot: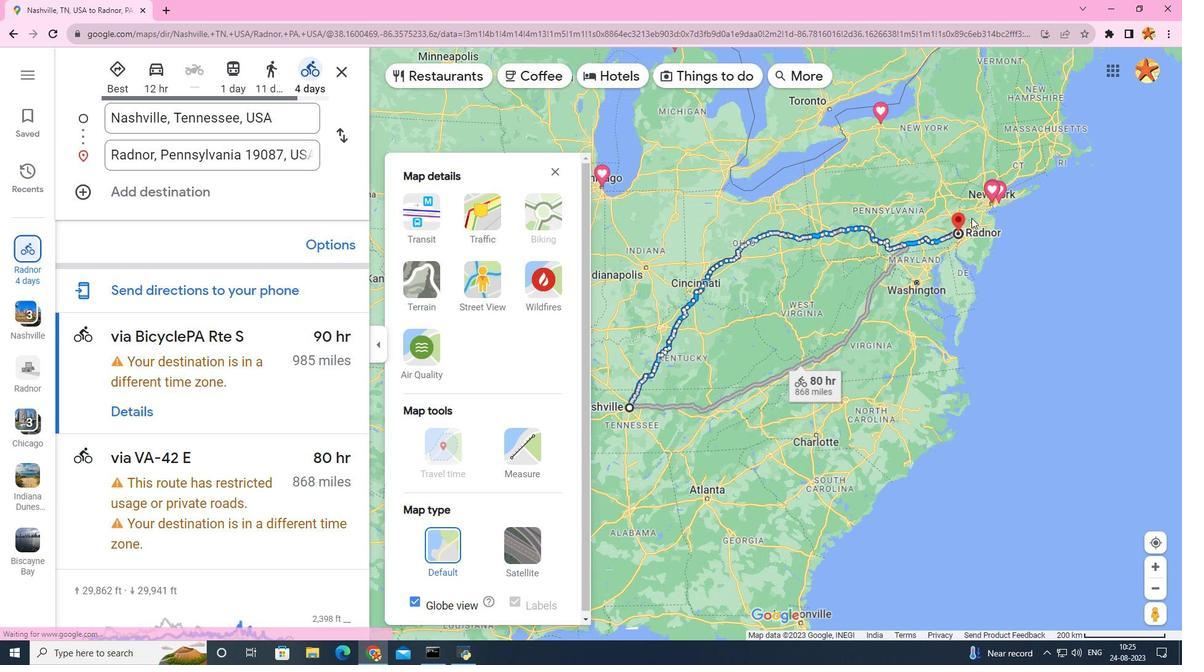 
Action: Mouse scrolled (971, 217) with delta (0, 0)
Screenshot: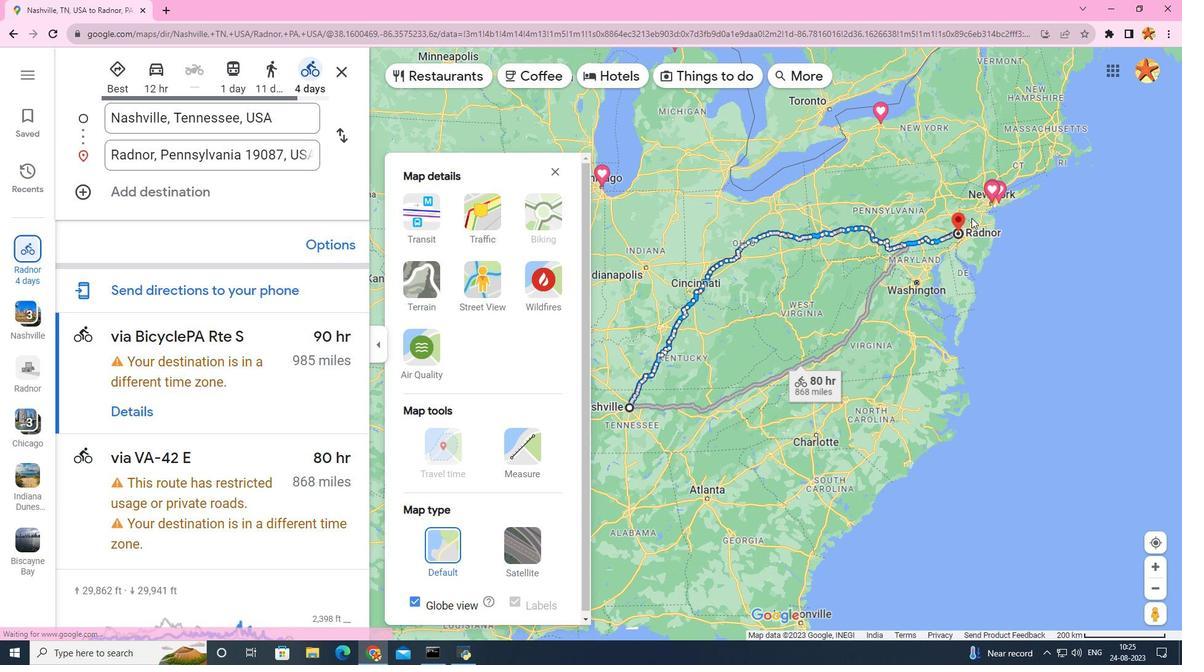 
Action: Mouse scrolled (971, 218) with delta (0, 0)
Screenshot: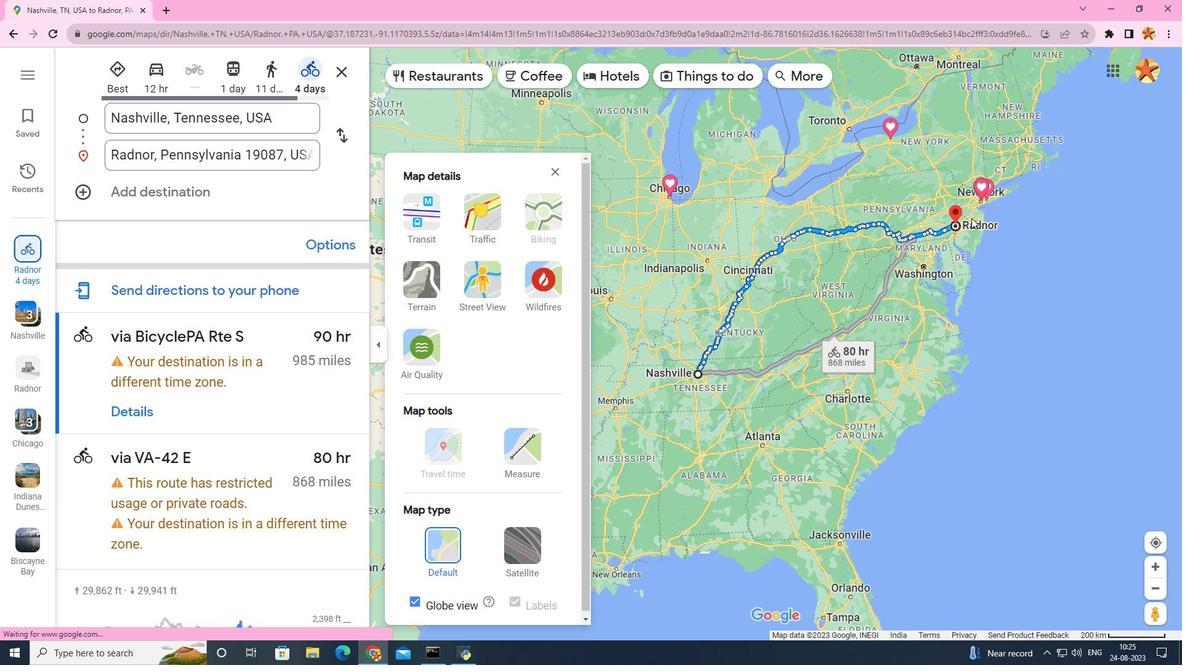 
Action: Mouse scrolled (971, 218) with delta (0, 0)
Screenshot: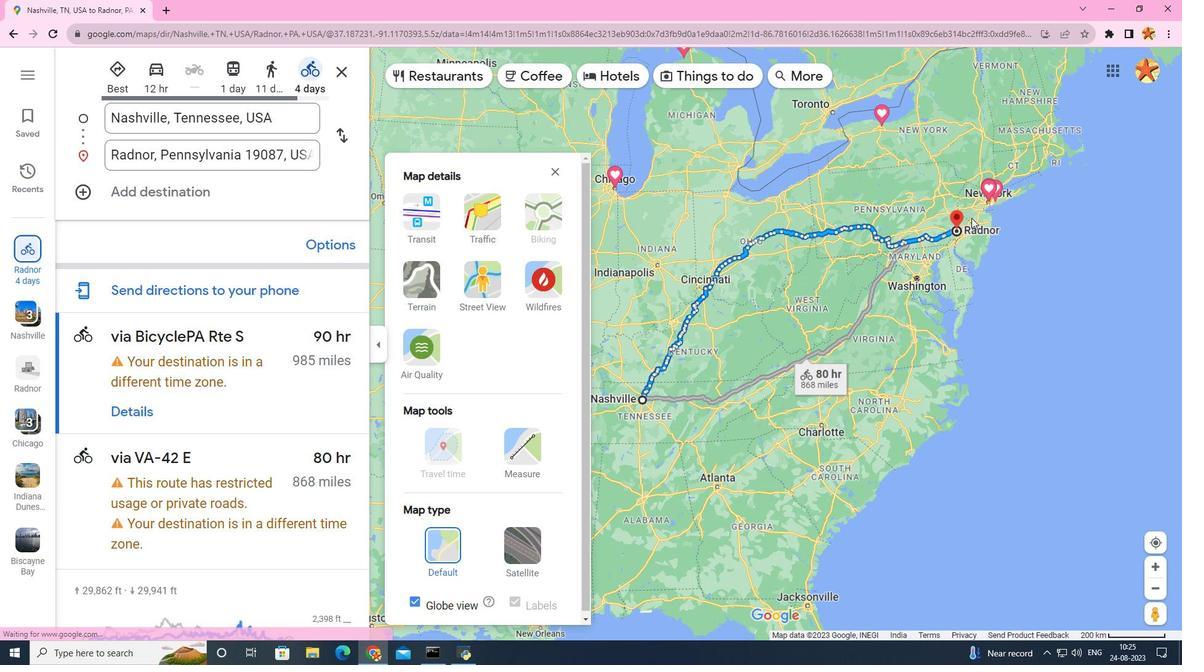 
Action: Mouse scrolled (971, 217) with delta (0, 0)
Screenshot: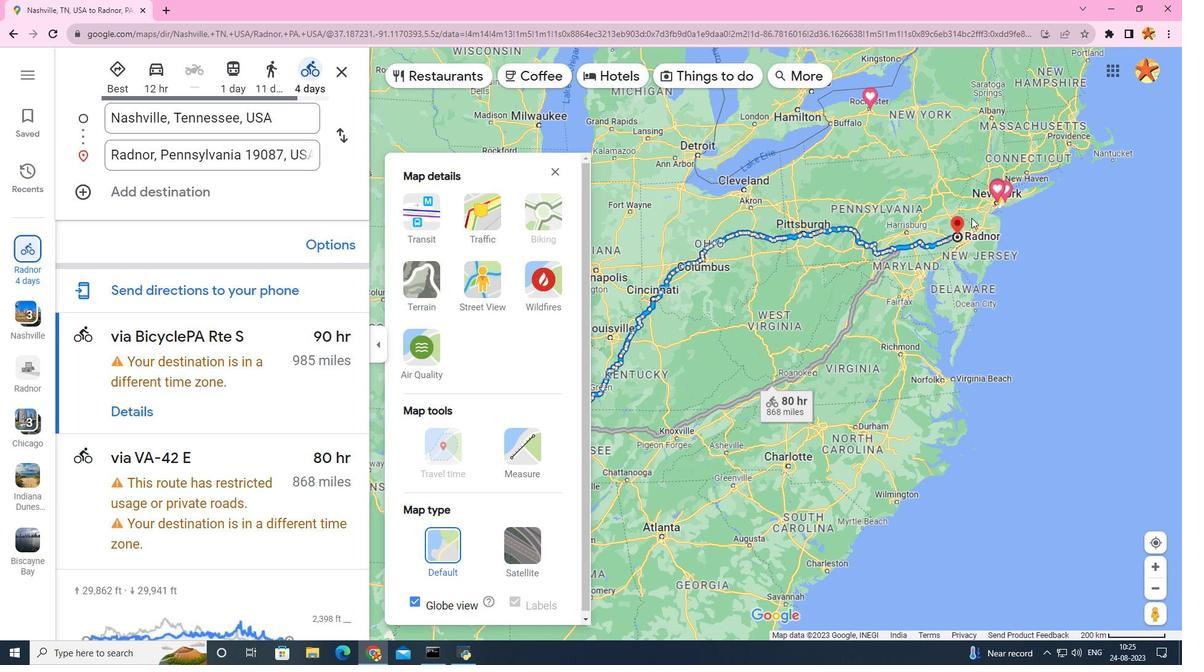 
Action: Mouse moved to (533, 447)
Screenshot: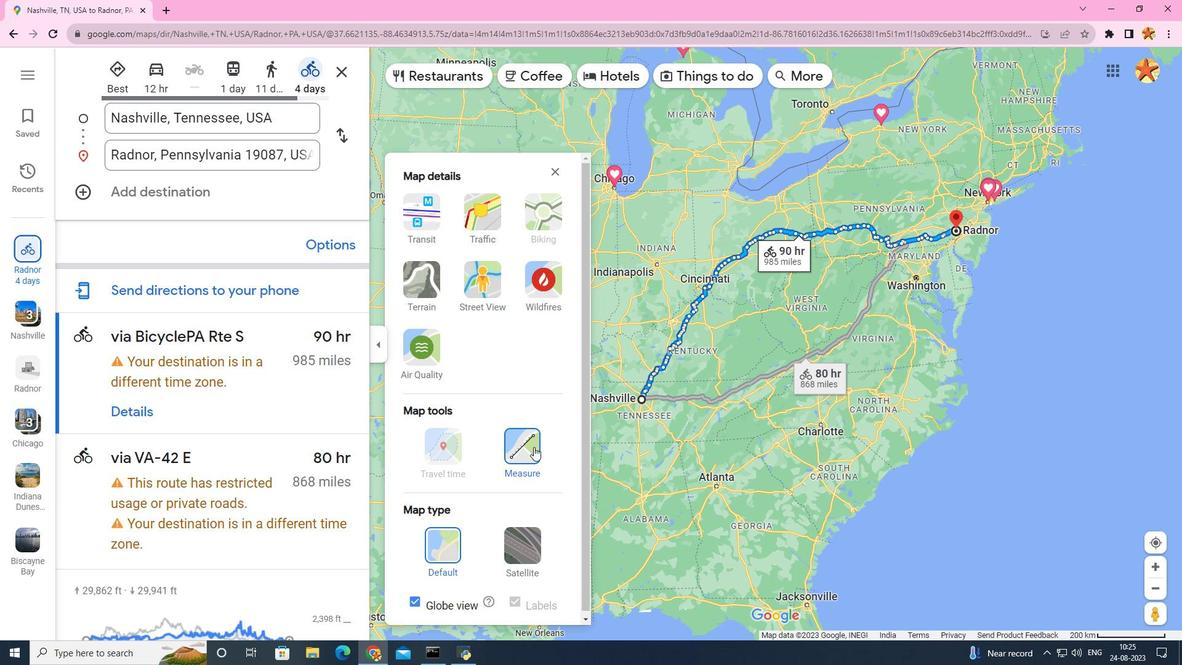 
Action: Mouse pressed left at (533, 447)
Screenshot: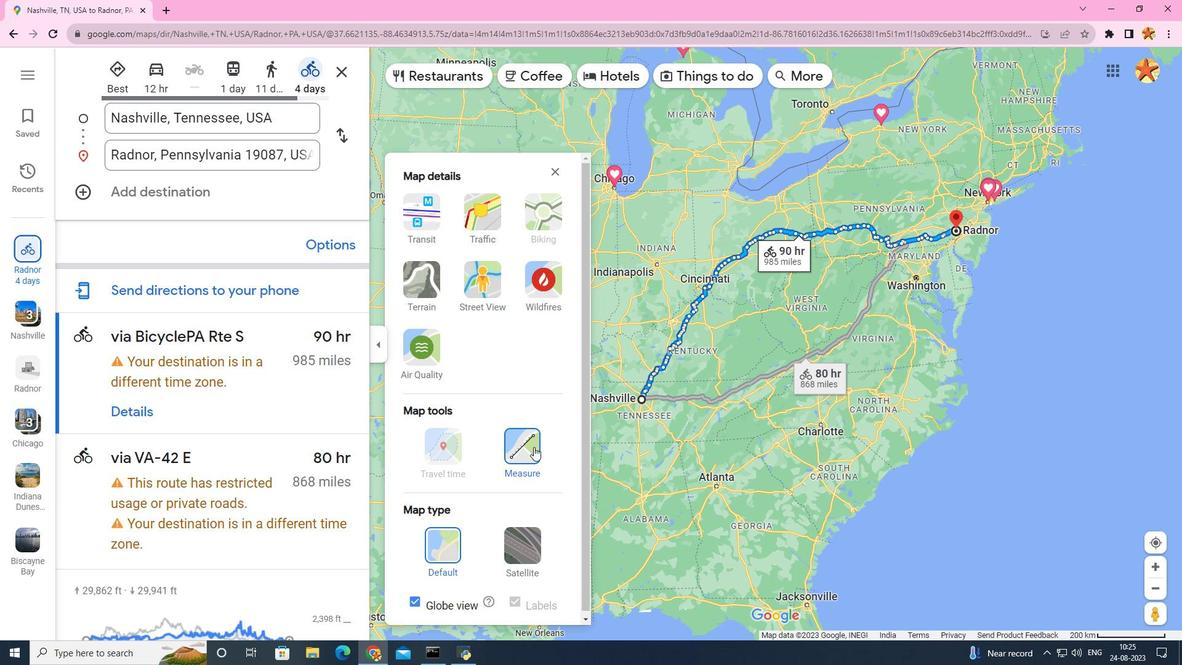 
Action: Mouse moved to (641, 399)
Screenshot: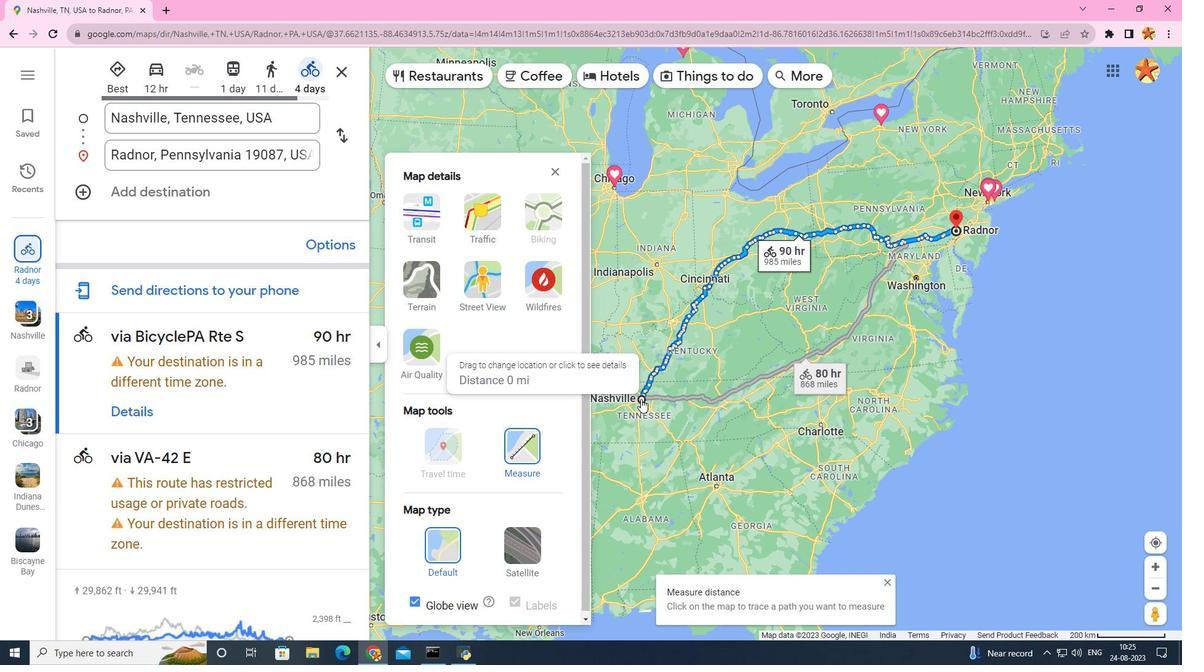 
Action: Mouse pressed left at (641, 399)
Screenshot: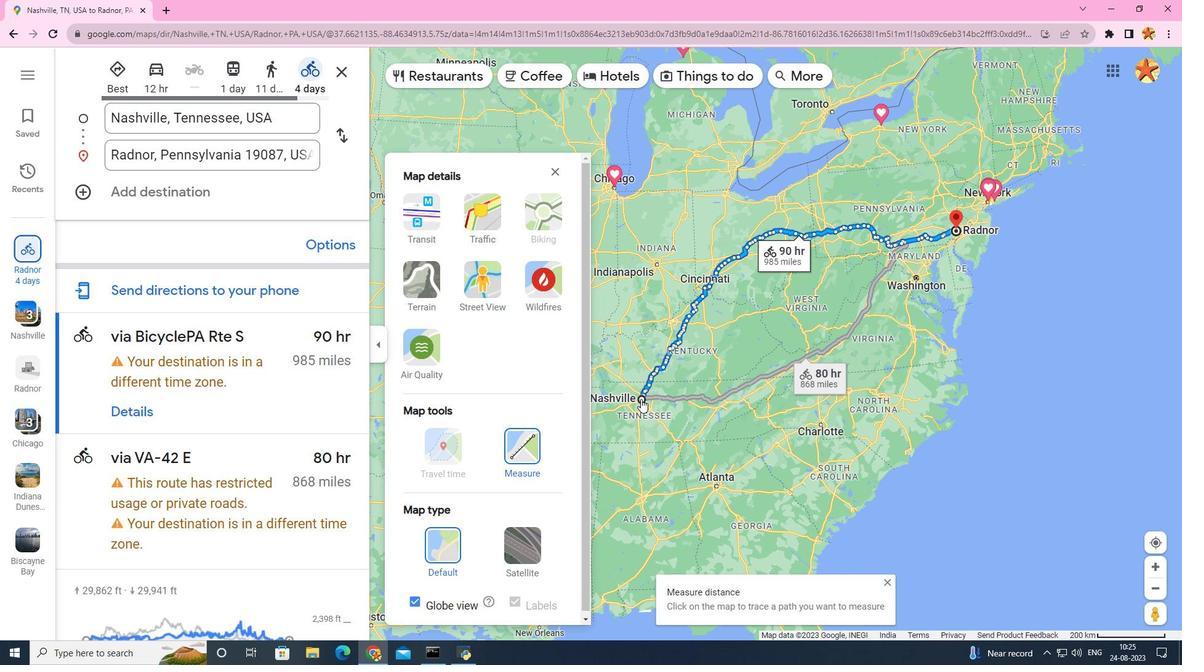 
Action: Mouse moved to (957, 229)
Screenshot: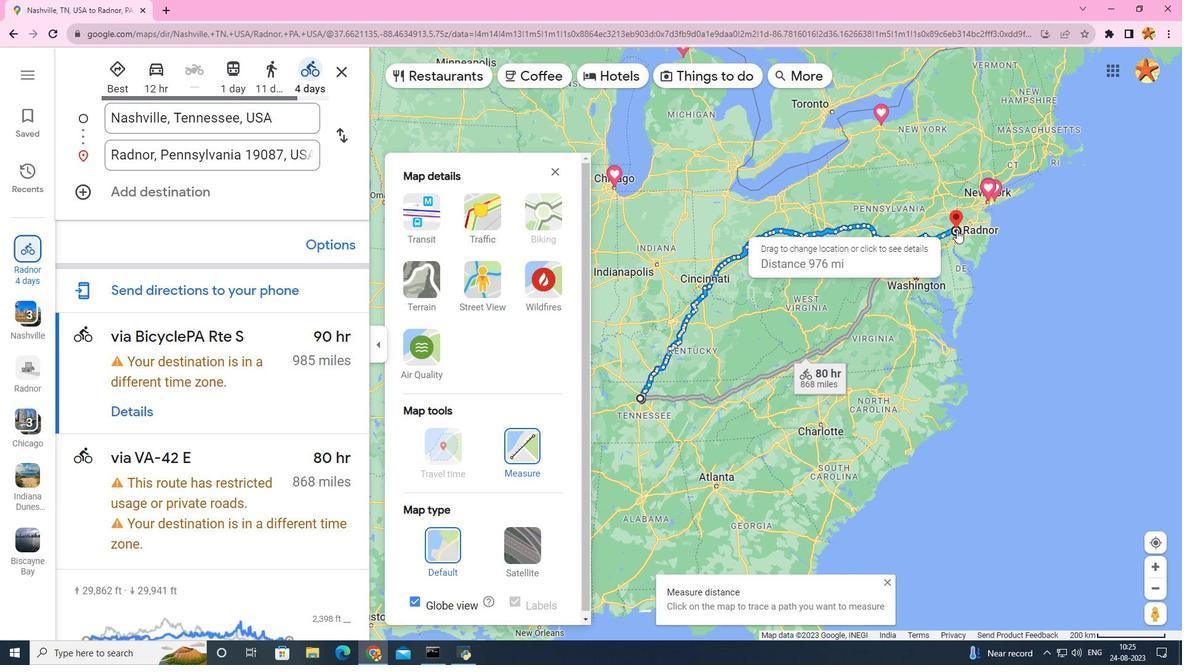 
Action: Mouse pressed left at (957, 229)
Screenshot: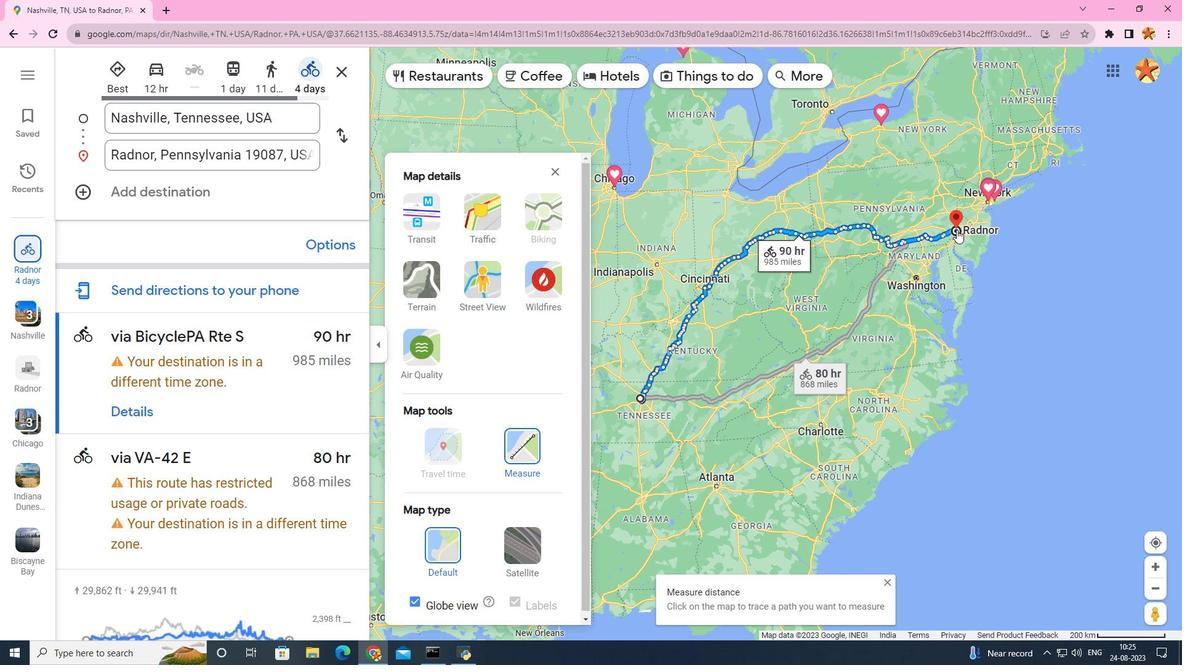
Action: Mouse moved to (666, 400)
Screenshot: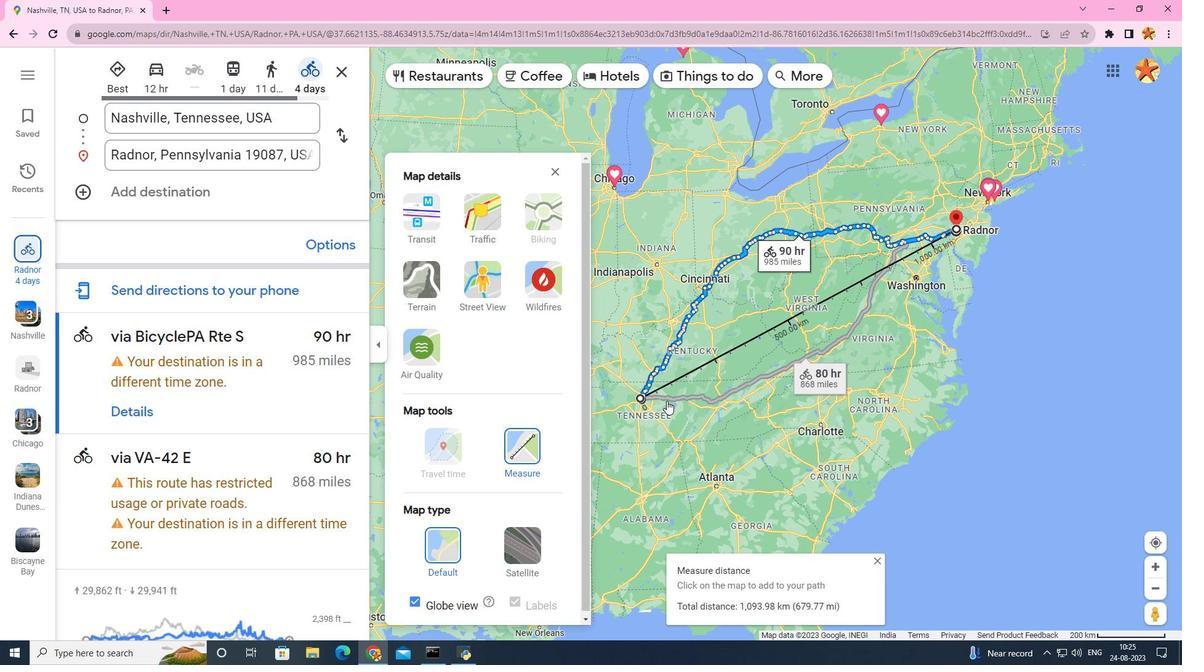 
